 Task: Find connections with filter location São Miguel do Guamá with filter topic #Jobopeningwith filter profile language English with filter current company CG Power and Industrial Solutions Limited with filter school Punjab Technical University with filter industry IT Services and IT Consulting with filter service category Network Support with filter keywords title Interior Designer
Action: Mouse moved to (246, 299)
Screenshot: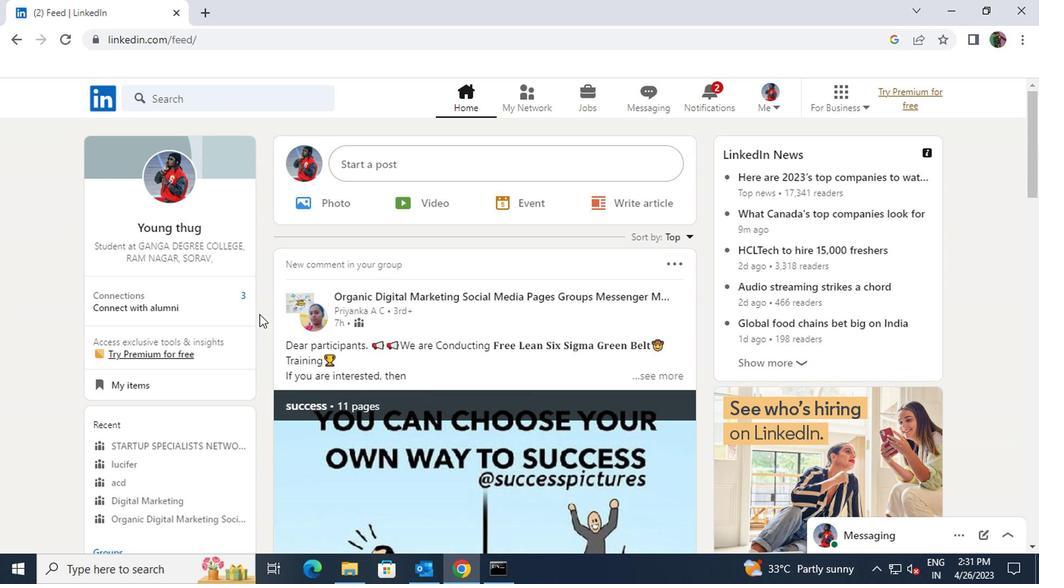 
Action: Mouse pressed left at (246, 299)
Screenshot: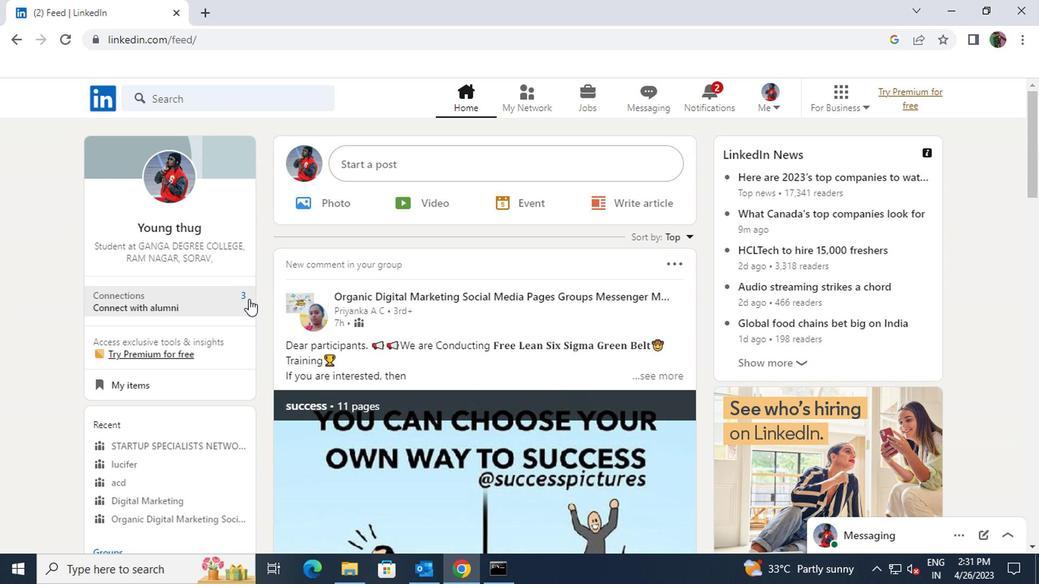 
Action: Mouse moved to (260, 193)
Screenshot: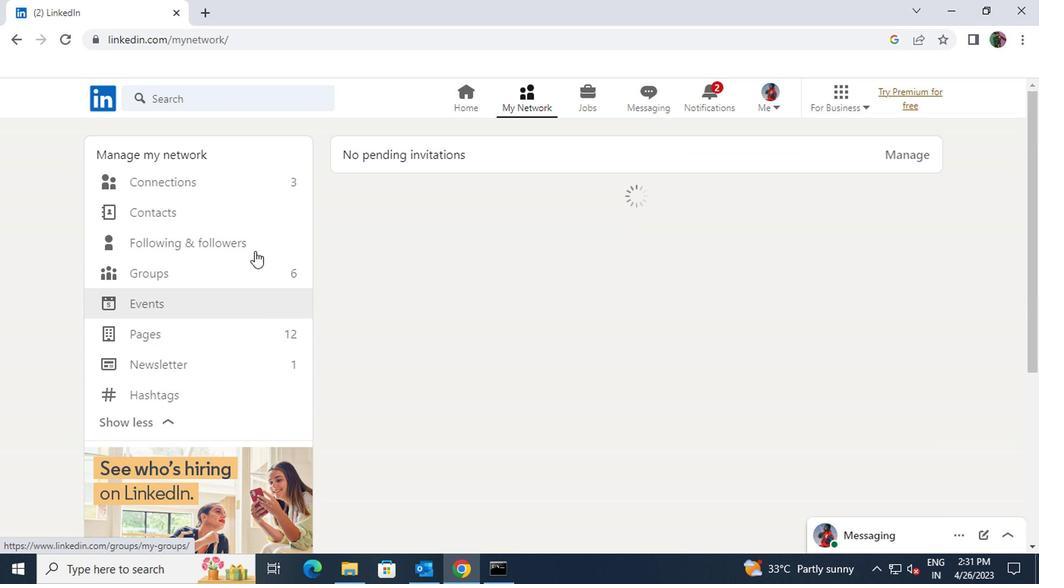 
Action: Mouse pressed left at (260, 193)
Screenshot: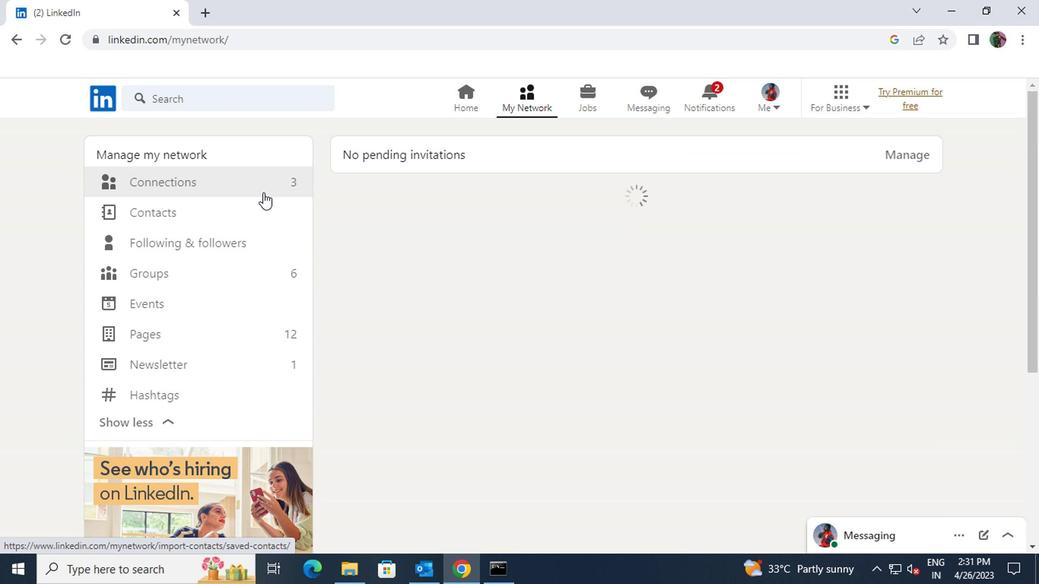 
Action: Mouse moved to (260, 186)
Screenshot: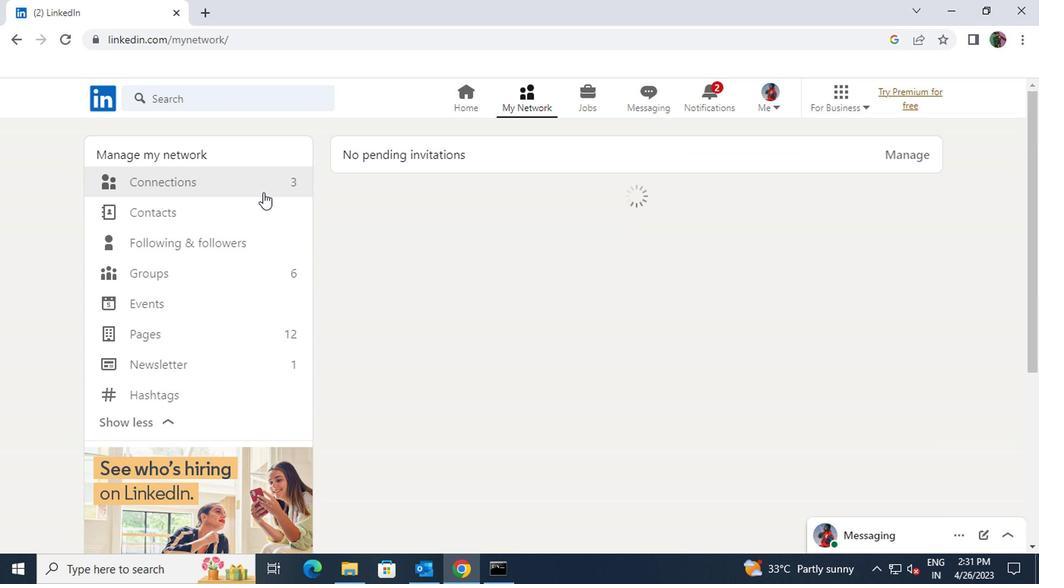 
Action: Mouse pressed left at (260, 186)
Screenshot: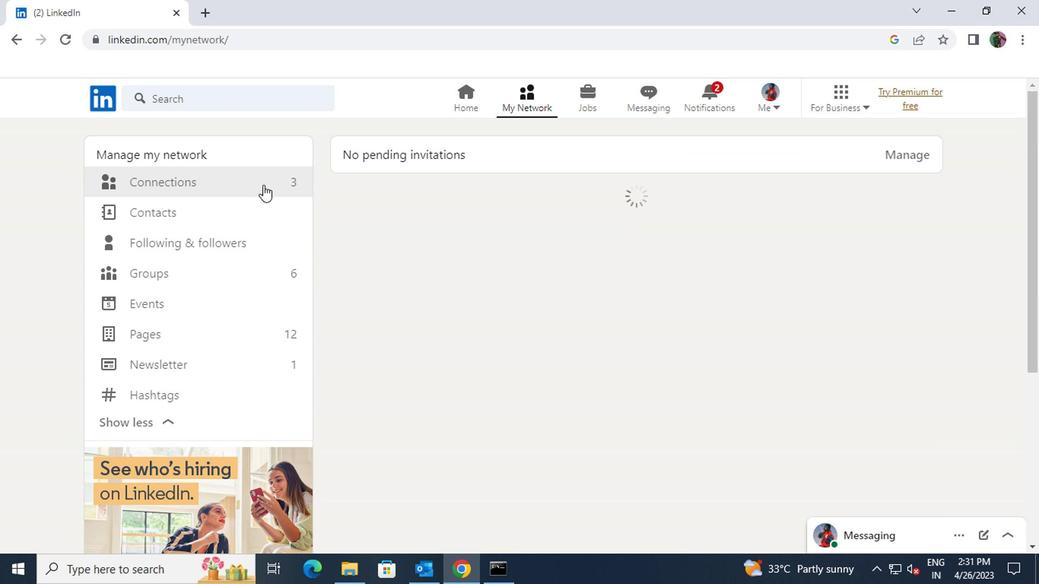 
Action: Mouse moved to (612, 188)
Screenshot: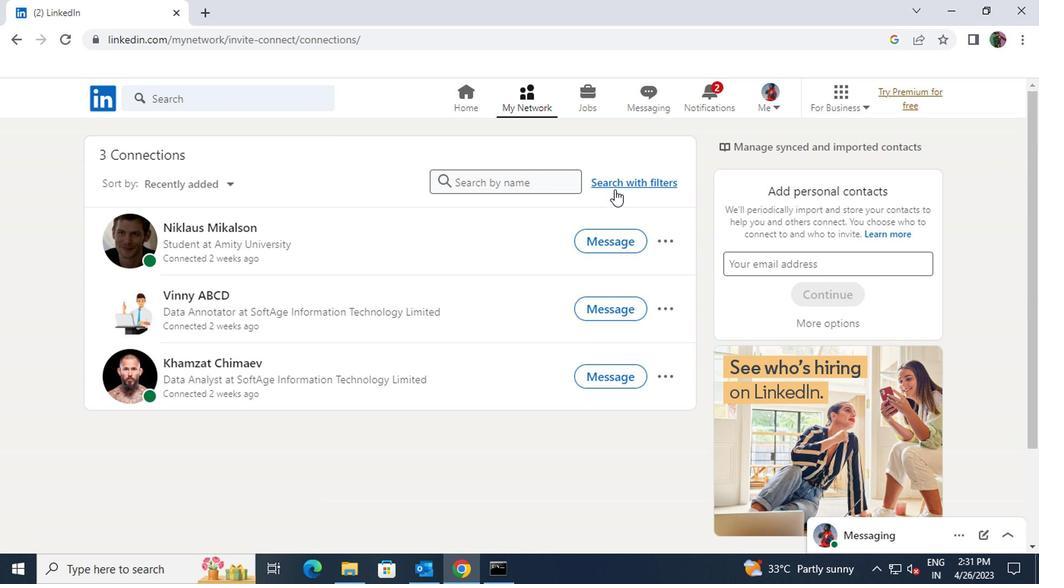 
Action: Mouse pressed left at (612, 188)
Screenshot: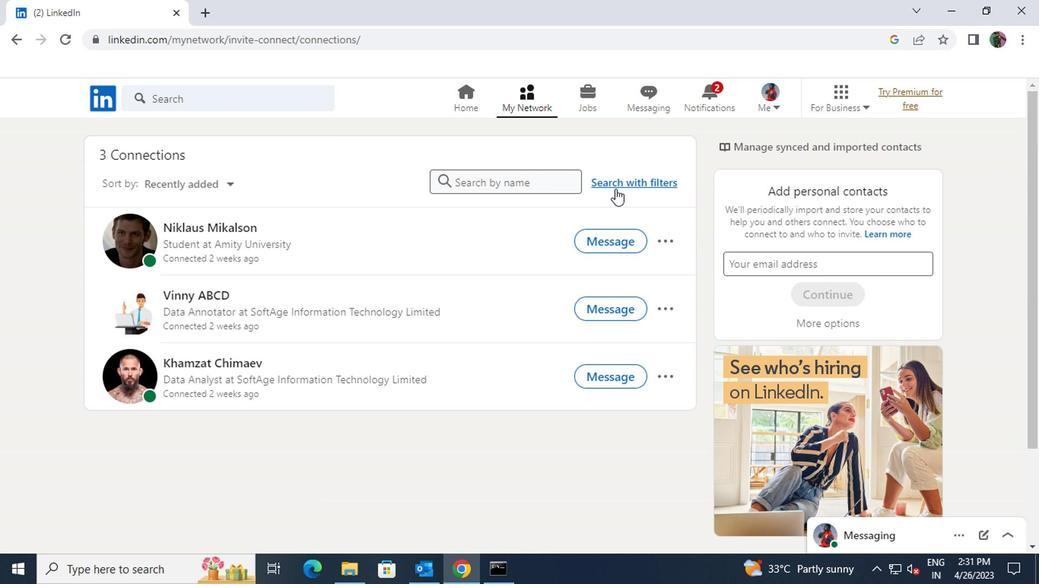 
Action: Mouse moved to (564, 145)
Screenshot: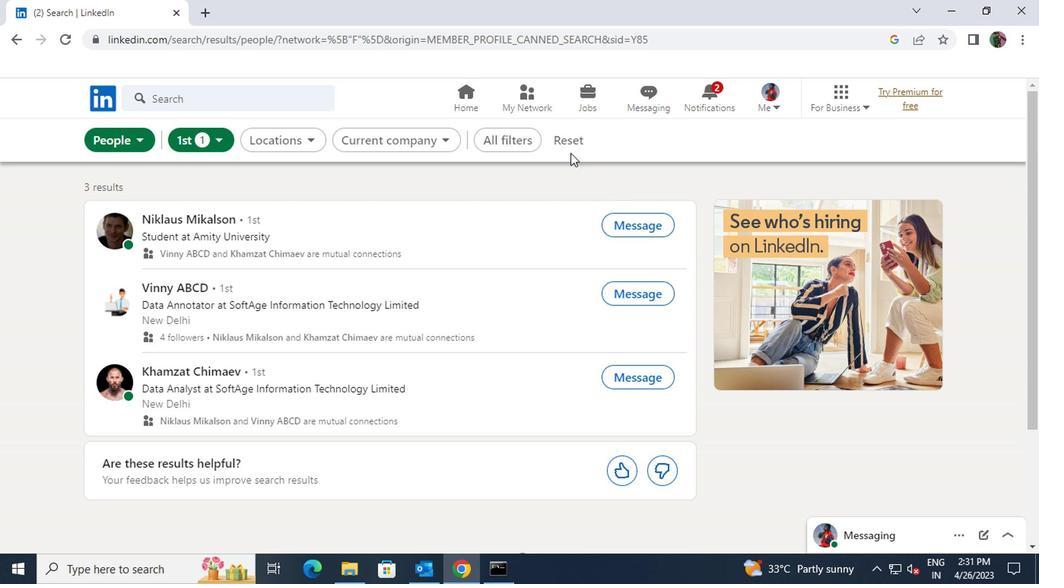 
Action: Mouse pressed left at (564, 145)
Screenshot: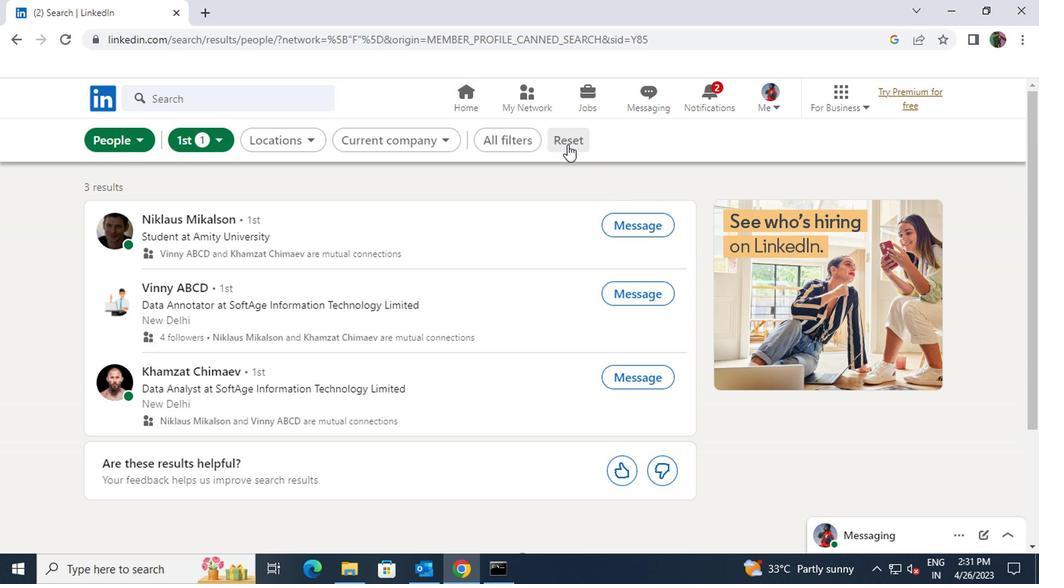 
Action: Mouse moved to (527, 148)
Screenshot: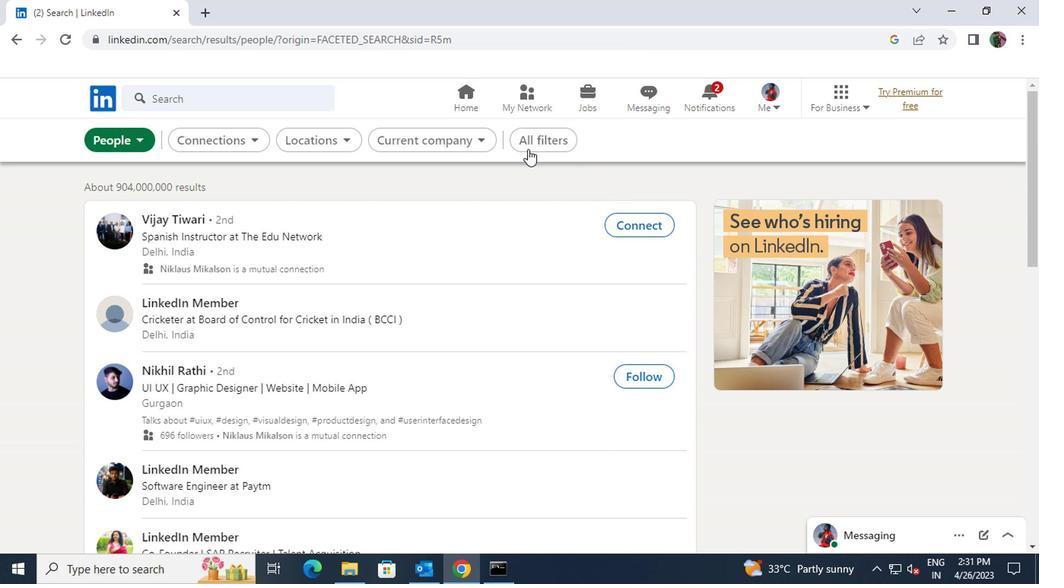 
Action: Mouse pressed left at (527, 148)
Screenshot: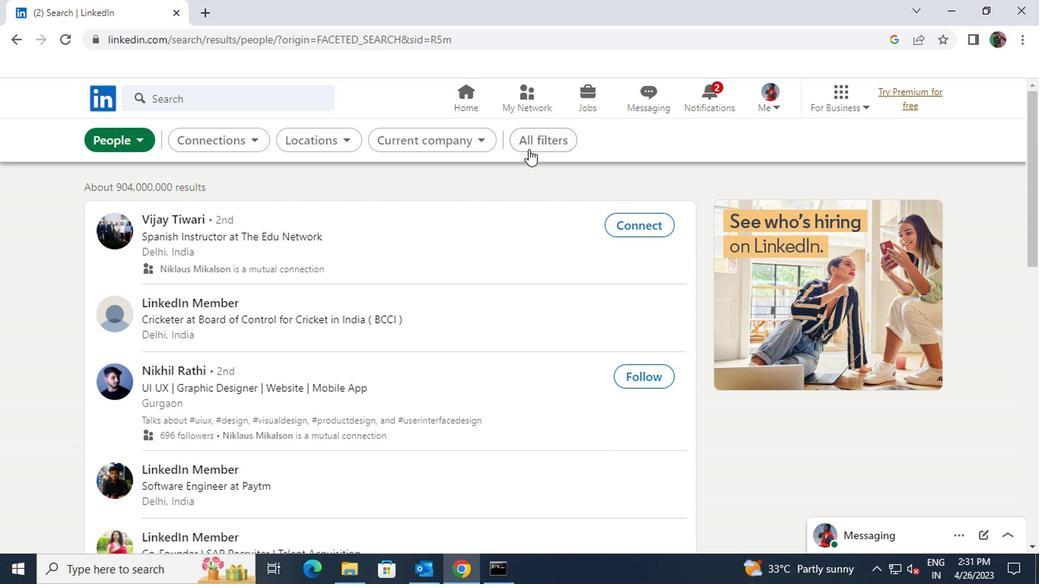 
Action: Mouse moved to (812, 305)
Screenshot: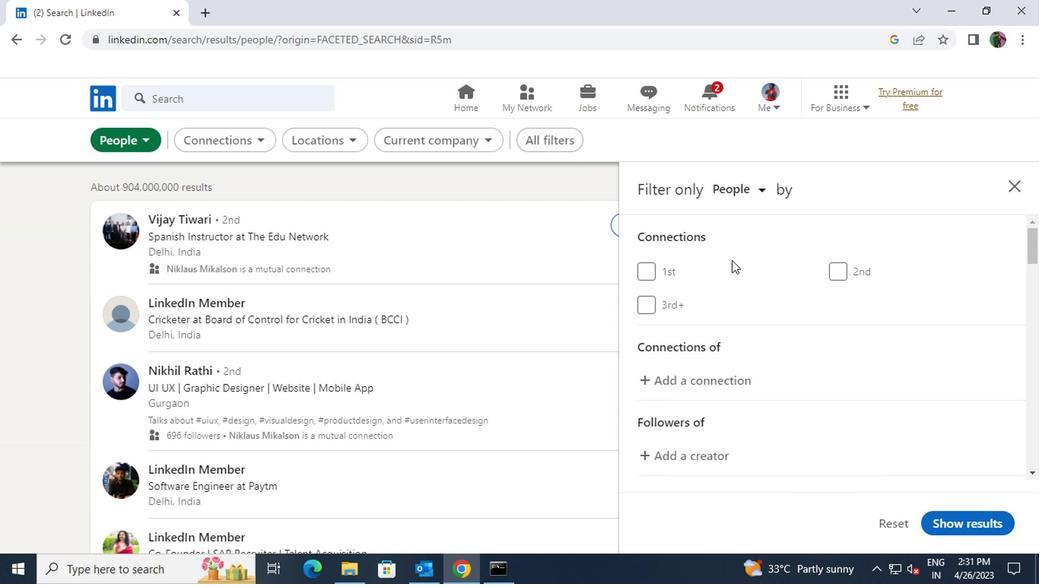 
Action: Mouse scrolled (812, 304) with delta (0, 0)
Screenshot: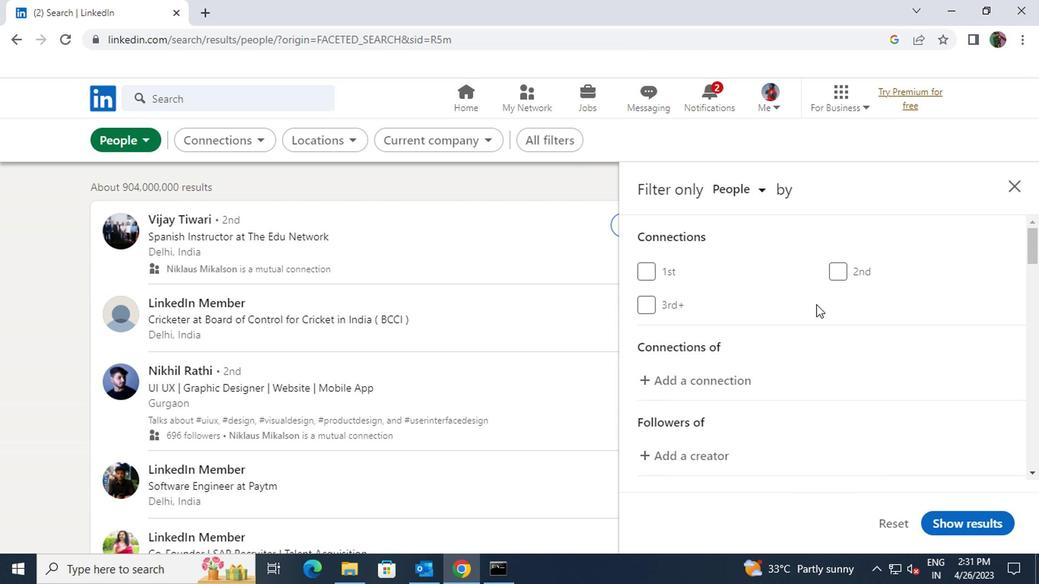 
Action: Mouse scrolled (812, 304) with delta (0, 0)
Screenshot: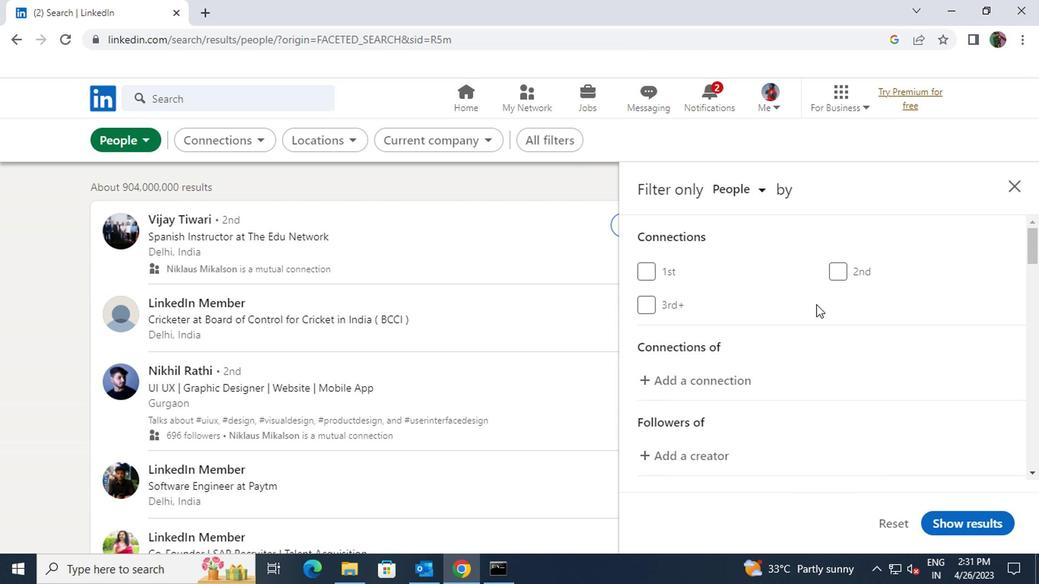 
Action: Mouse scrolled (812, 304) with delta (0, 0)
Screenshot: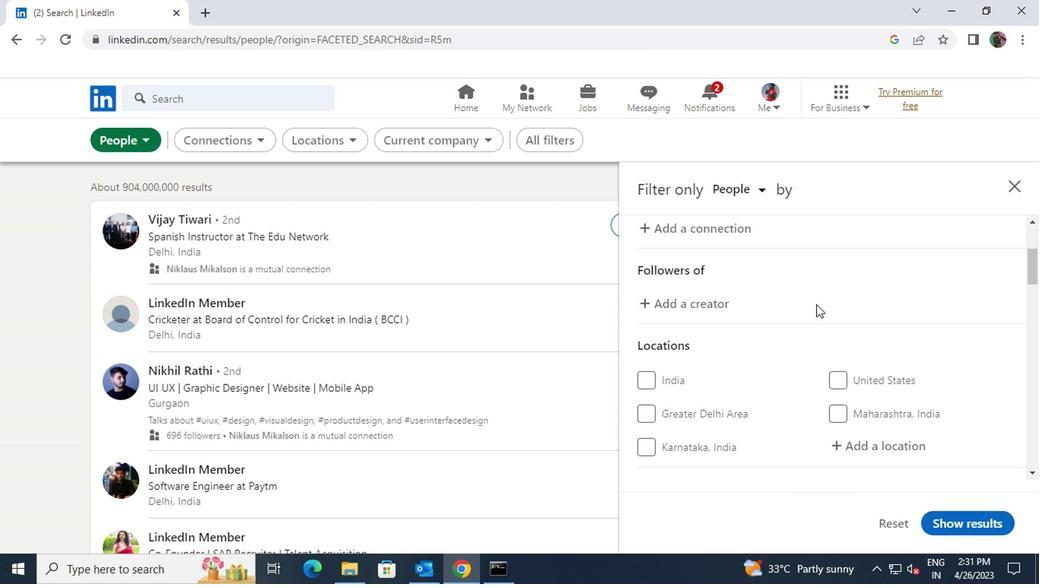 
Action: Mouse moved to (843, 367)
Screenshot: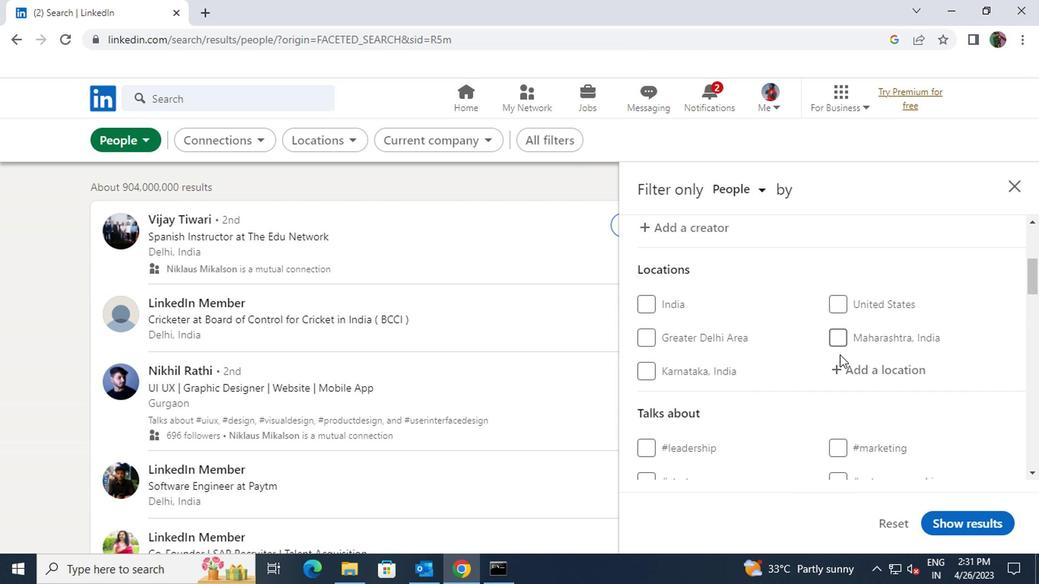 
Action: Mouse pressed left at (843, 367)
Screenshot: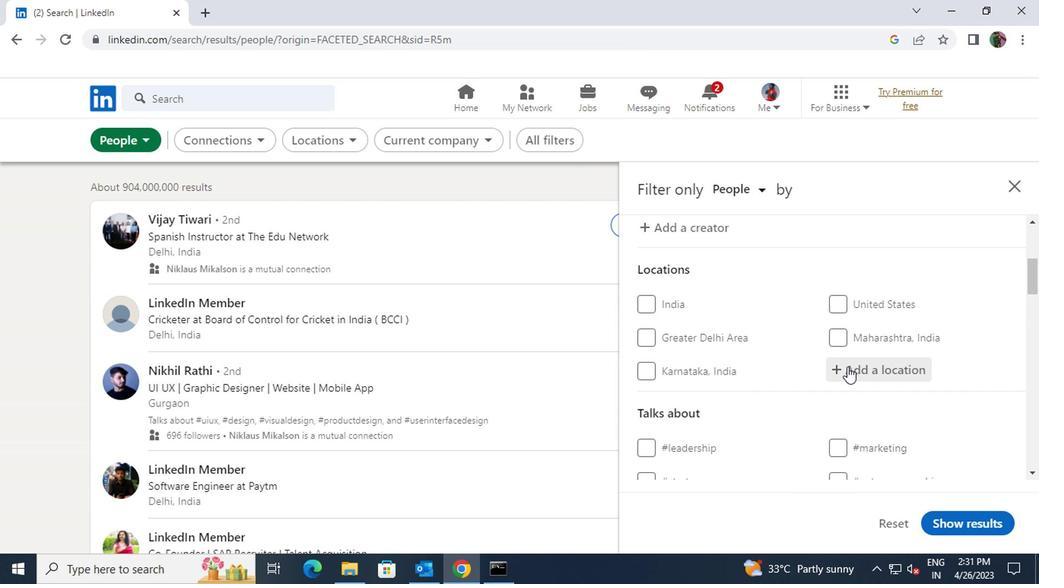 
Action: Key pressed <Key.shift><Key.shift><Key.shift><Key.shift><Key.shift>SAO<Key.space>MIGUEL<Key.space>DO<Key.space>GU
Screenshot: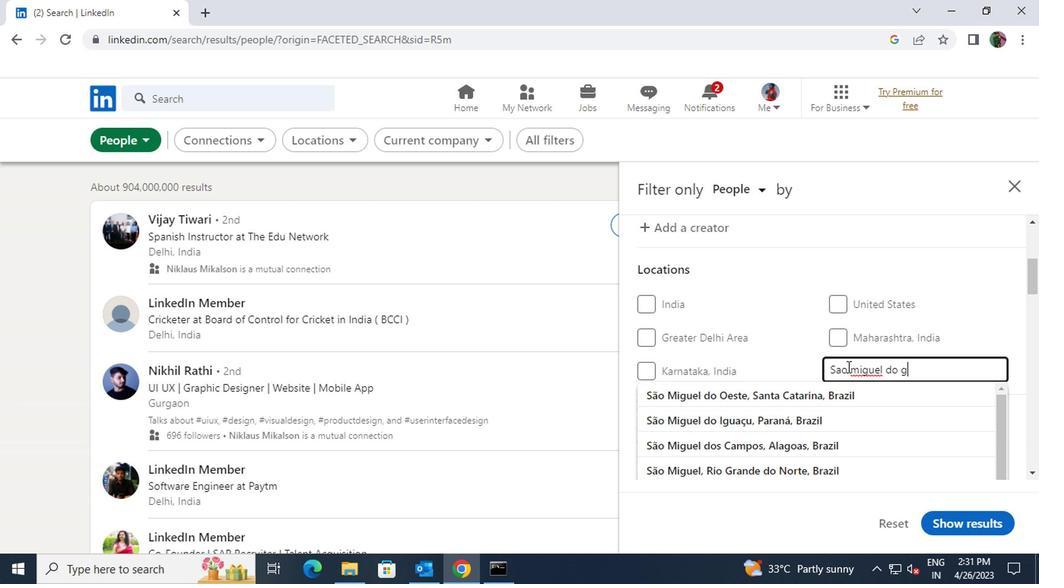 
Action: Mouse moved to (833, 385)
Screenshot: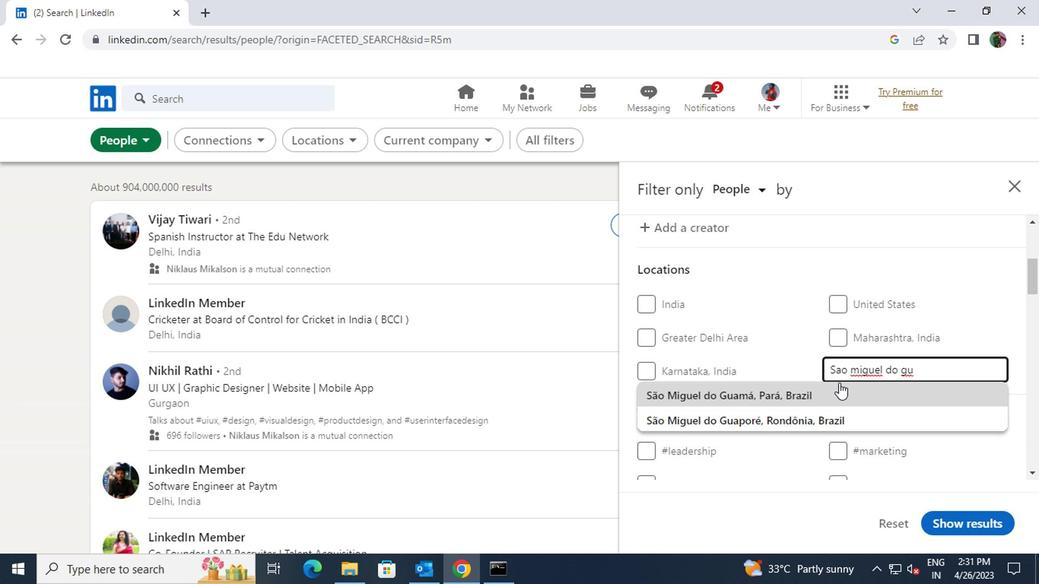 
Action: Mouse pressed left at (833, 385)
Screenshot: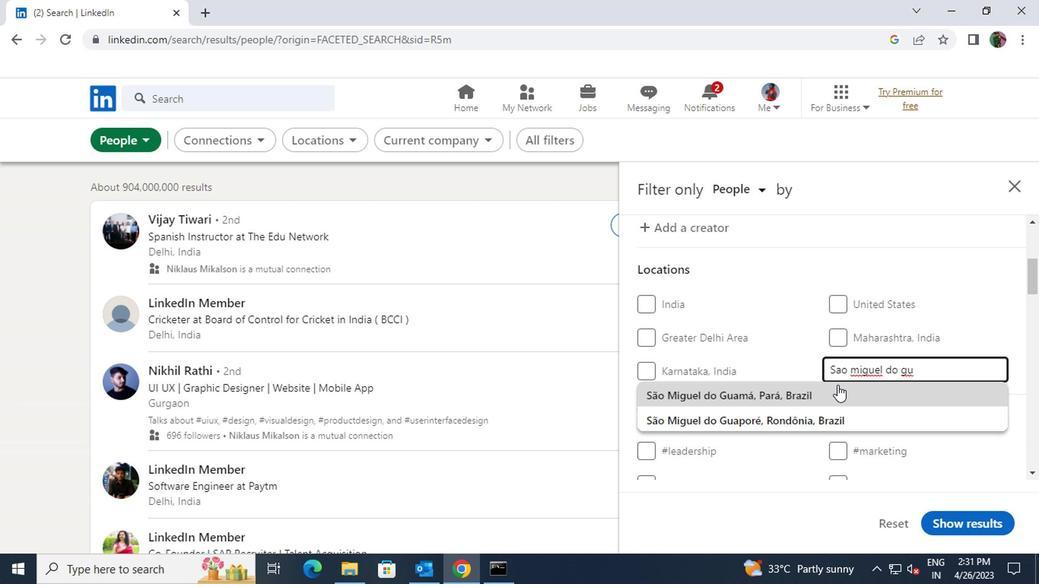 
Action: Mouse scrolled (833, 384) with delta (0, -1)
Screenshot: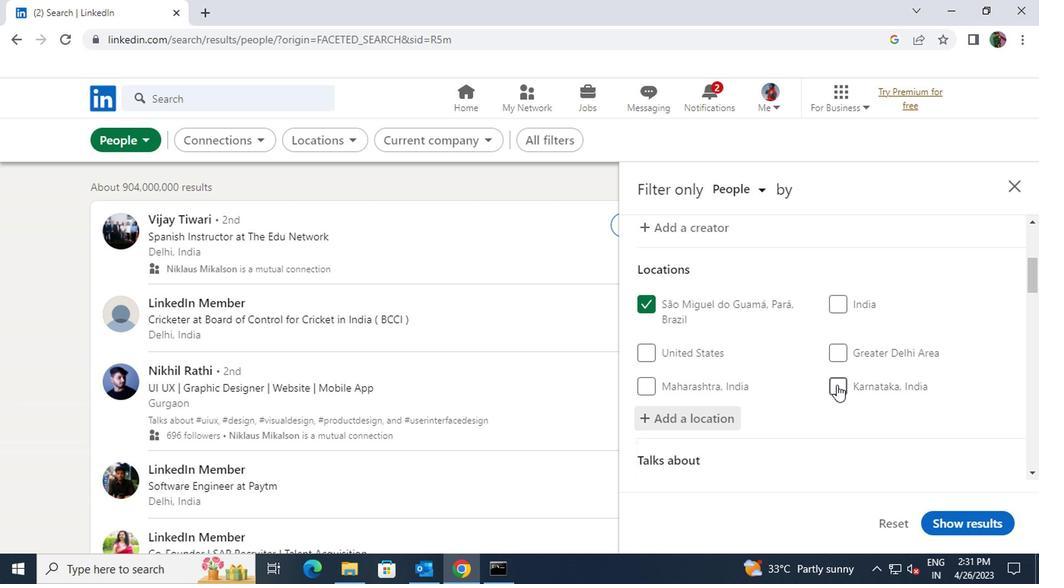 
Action: Mouse scrolled (833, 384) with delta (0, -1)
Screenshot: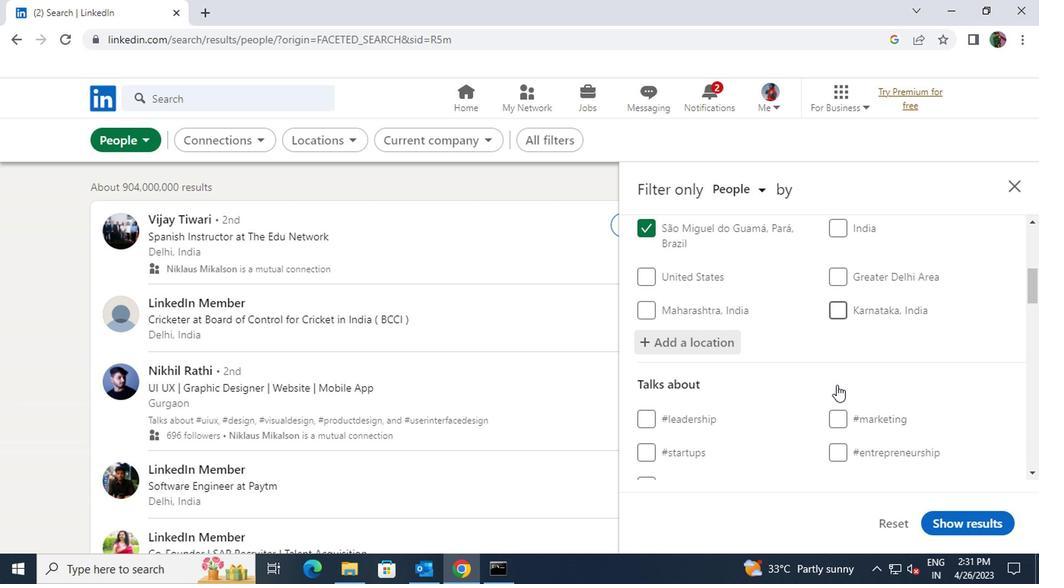 
Action: Mouse scrolled (833, 384) with delta (0, -1)
Screenshot: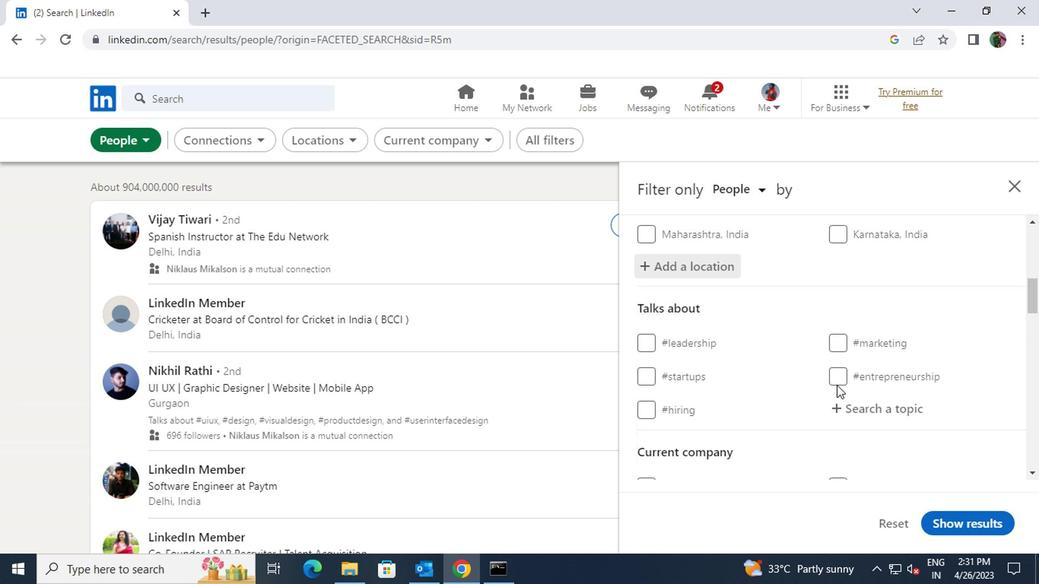 
Action: Mouse moved to (841, 337)
Screenshot: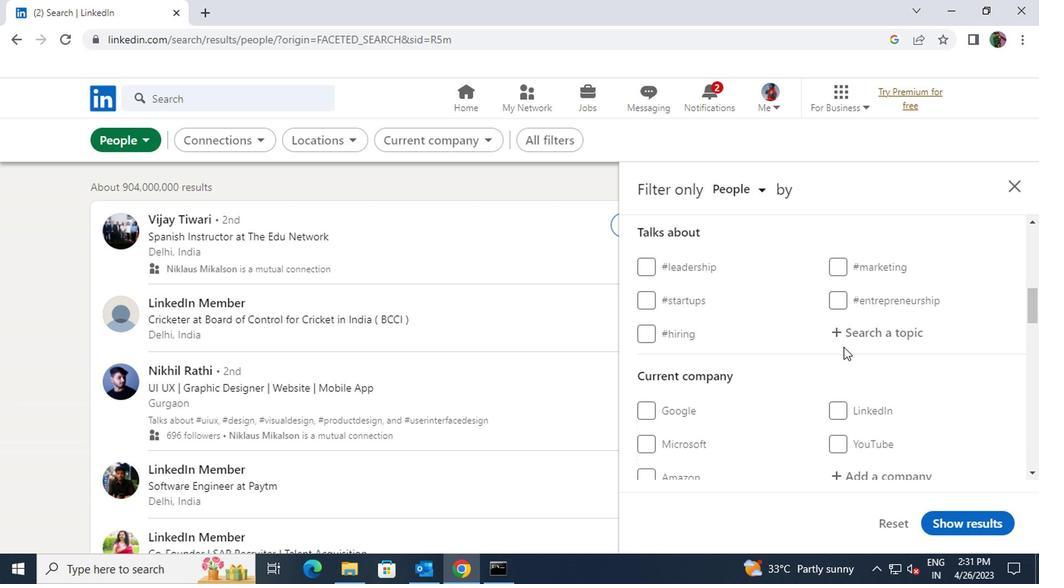 
Action: Mouse pressed left at (841, 337)
Screenshot: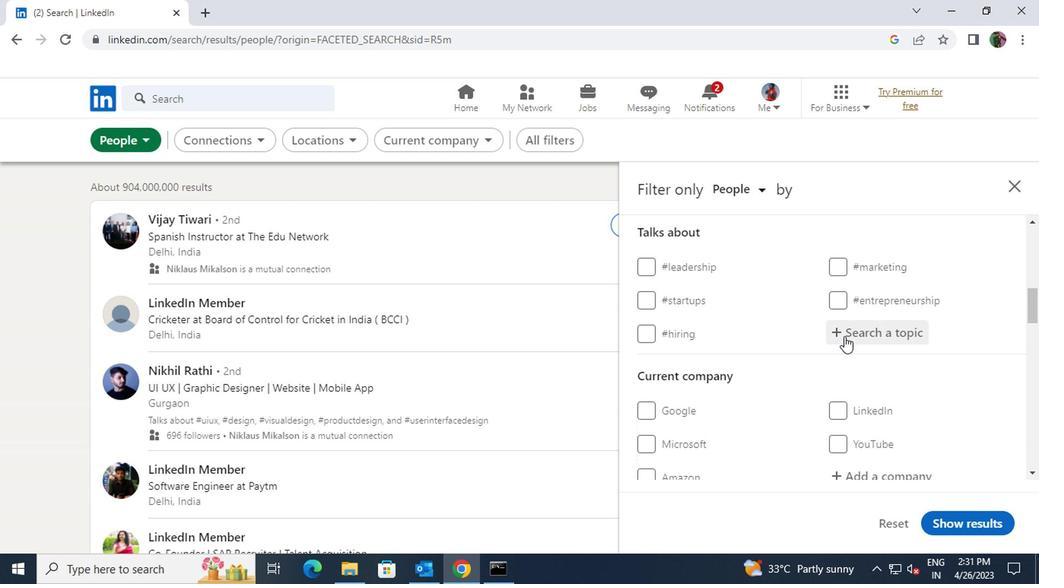 
Action: Key pressed <Key.shift><Key.shift><Key.shift><Key.shift><Key.shift><Key.shift><Key.shift><Key.shift>#<Key.shift>JOBOPENINGWITH
Screenshot: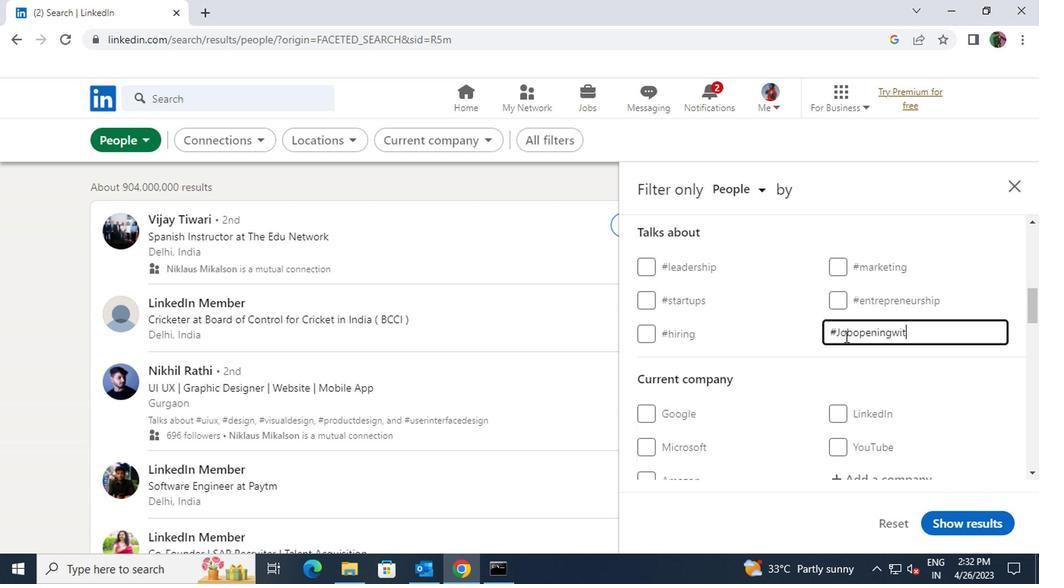 
Action: Mouse scrolled (841, 336) with delta (0, -1)
Screenshot: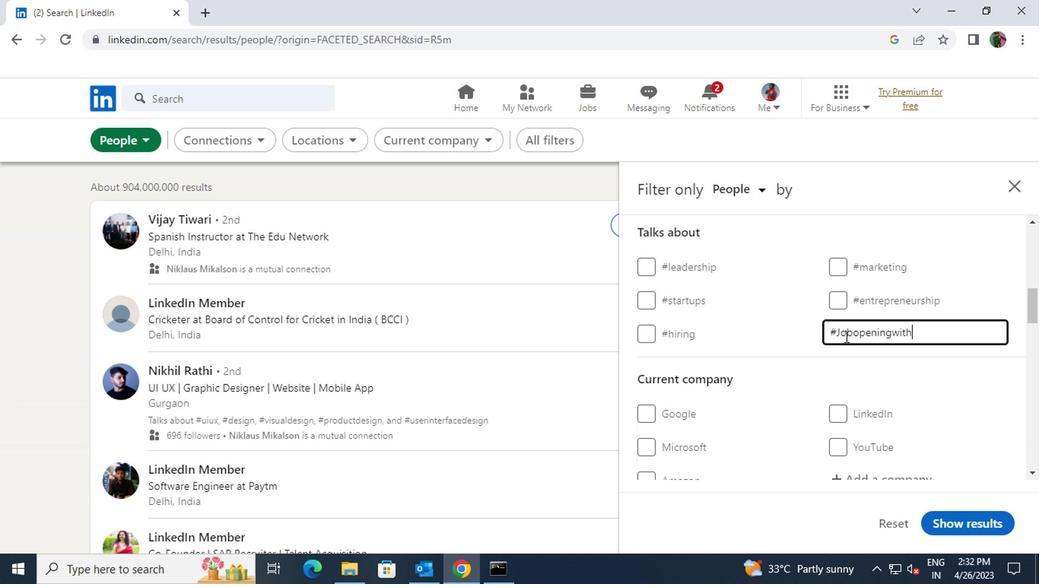 
Action: Mouse scrolled (841, 336) with delta (0, -1)
Screenshot: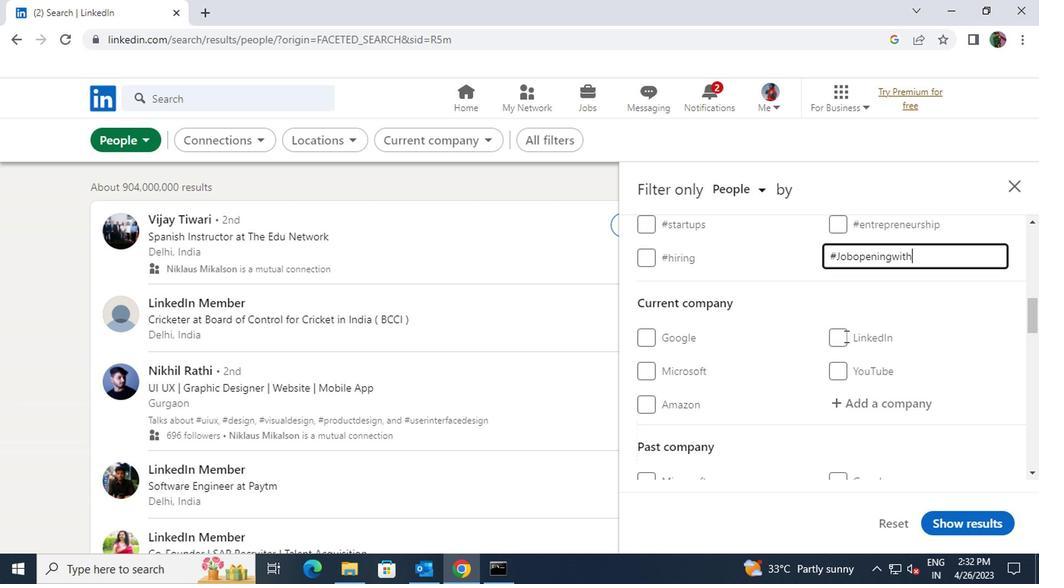 
Action: Mouse moved to (841, 326)
Screenshot: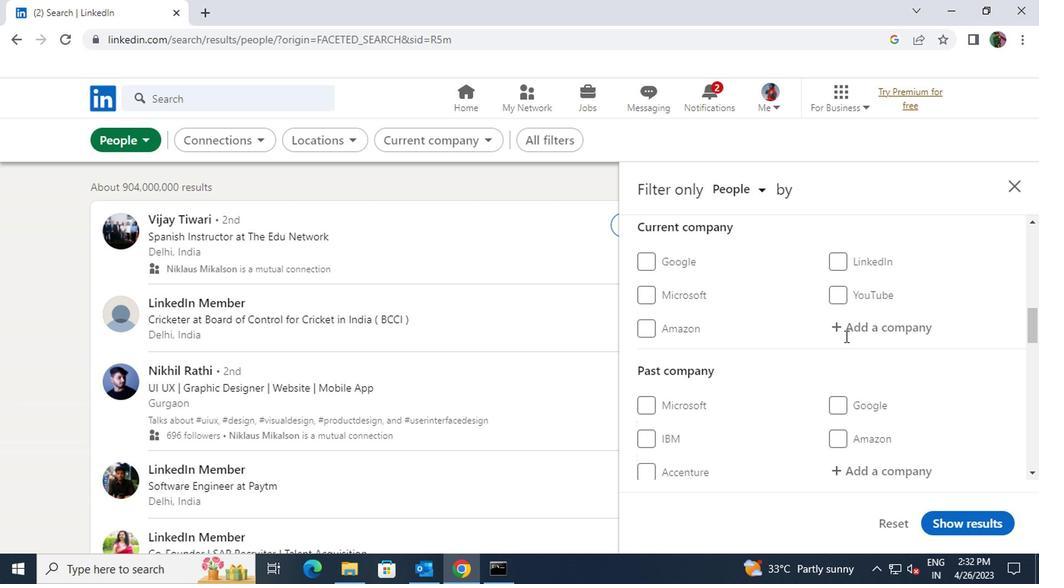 
Action: Mouse pressed left at (841, 326)
Screenshot: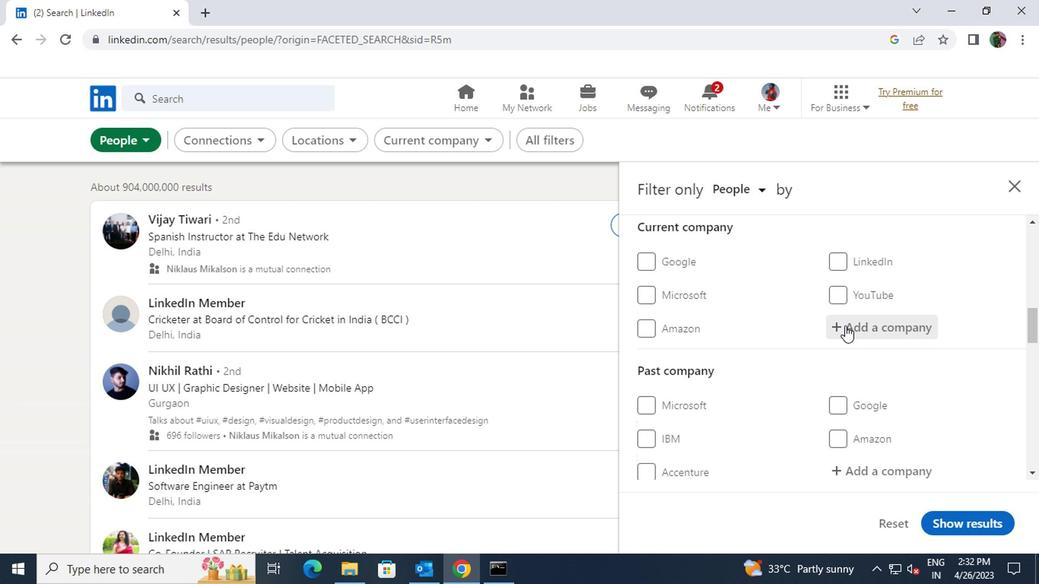 
Action: Key pressed <Key.shift>CGP
Screenshot: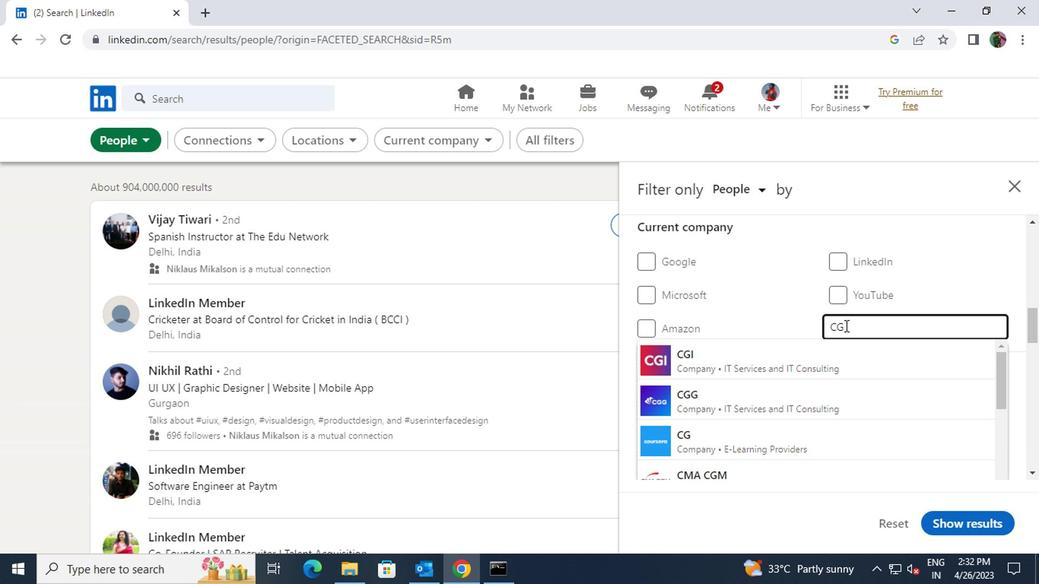 
Action: Mouse pressed left at (841, 326)
Screenshot: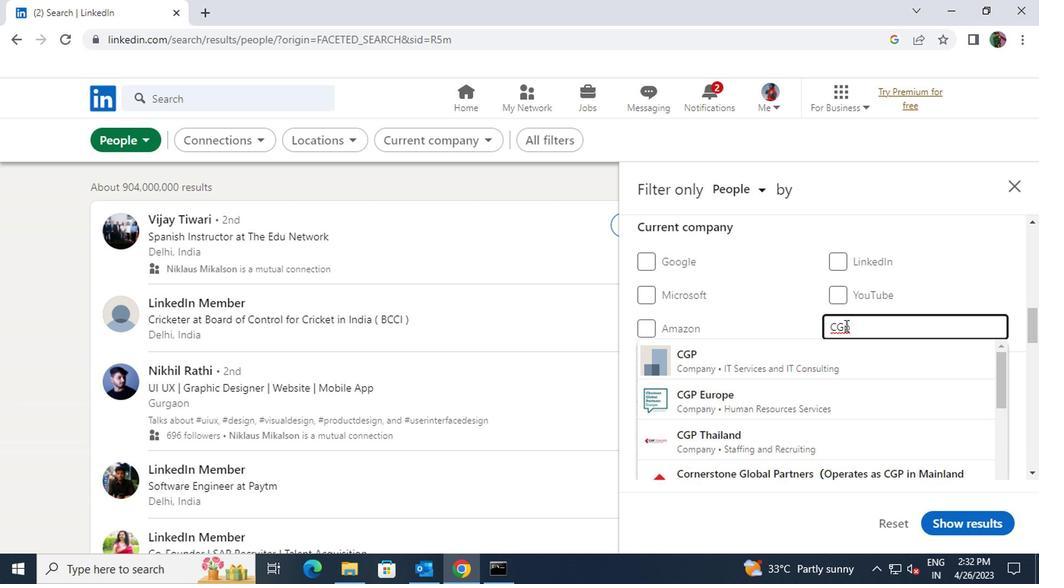 
Action: Mouse moved to (844, 326)
Screenshot: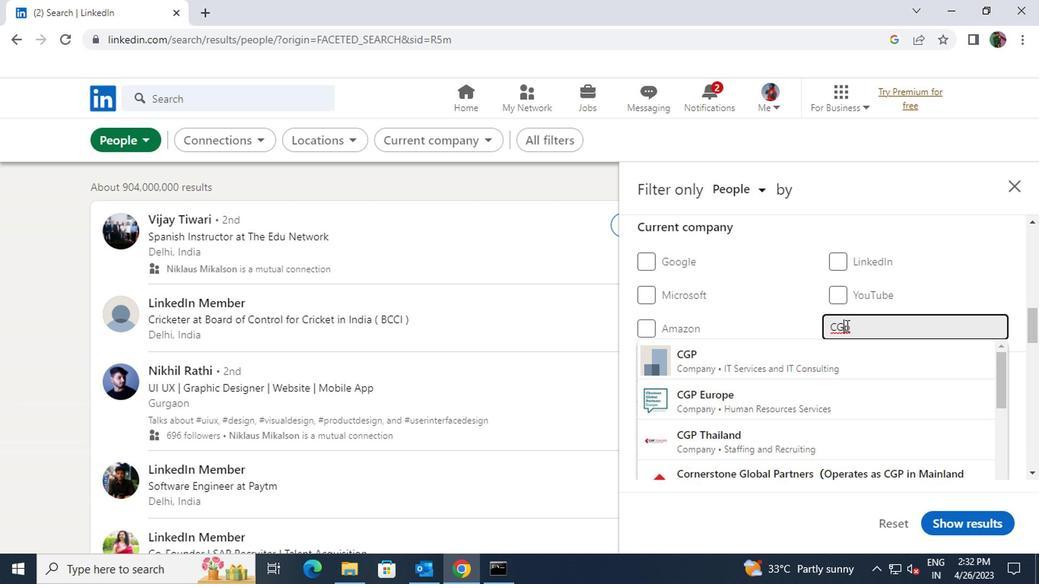 
Action: Key pressed <Key.delete><Key.space>
Screenshot: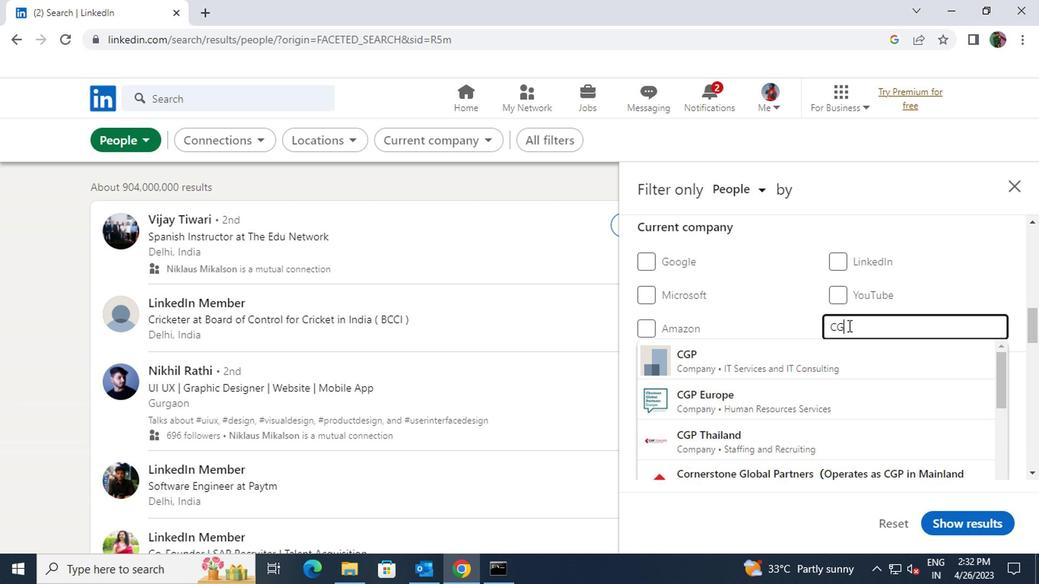 
Action: Mouse moved to (844, 327)
Screenshot: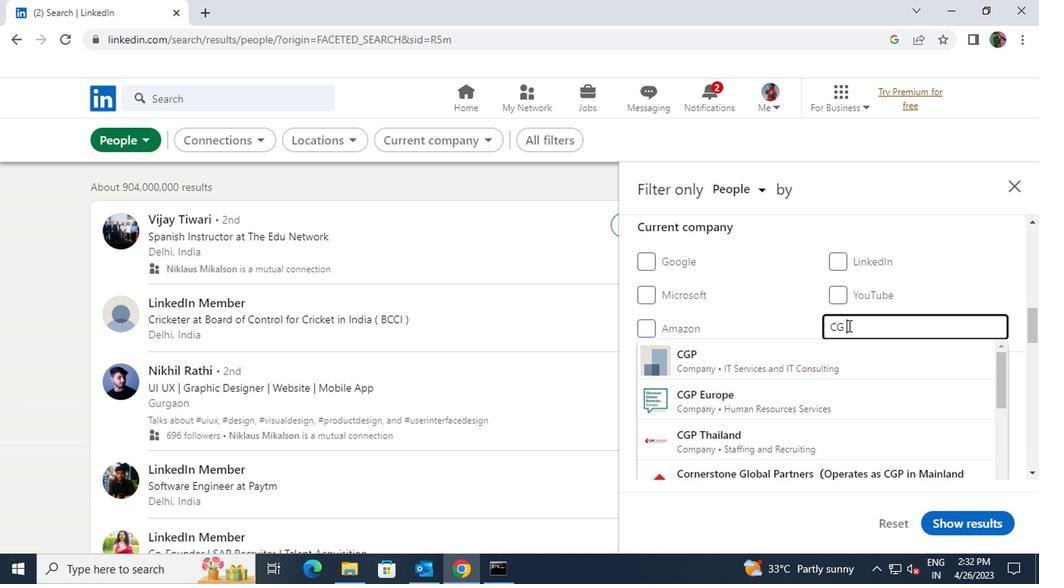 
Action: Key pressed POWER
Screenshot: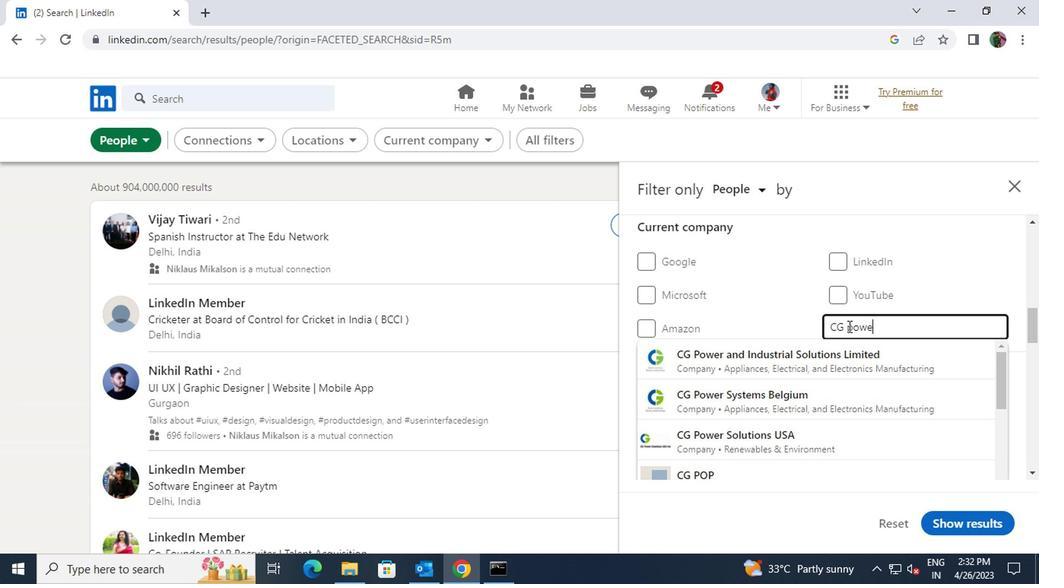 
Action: Mouse moved to (844, 351)
Screenshot: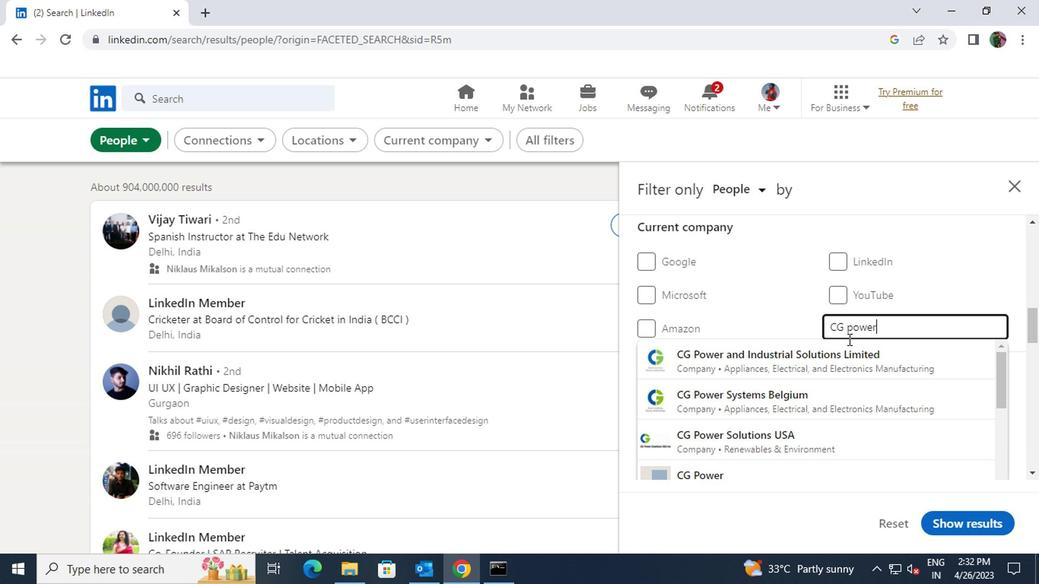 
Action: Mouse pressed left at (844, 351)
Screenshot: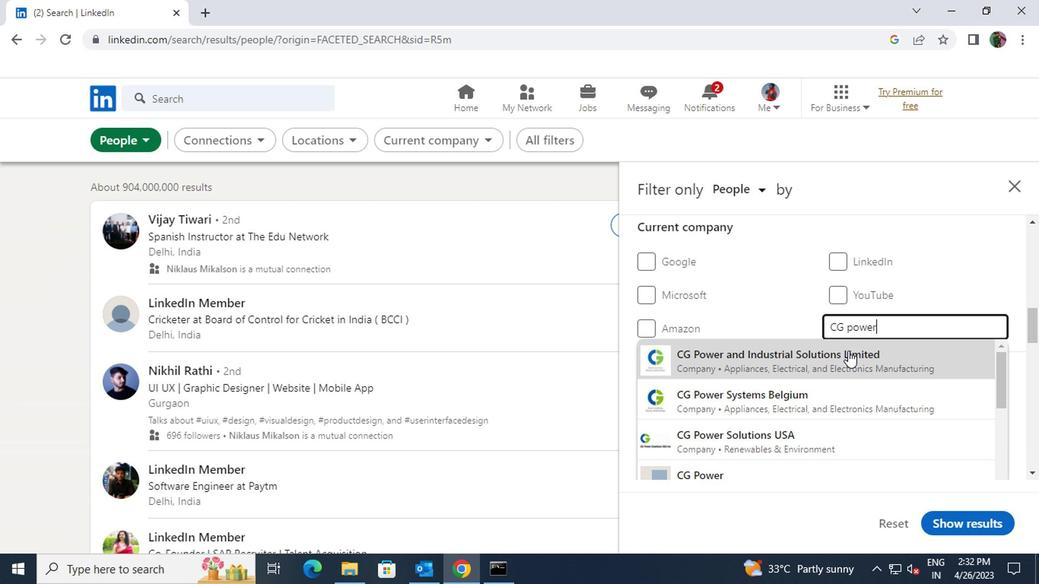 
Action: Mouse scrolled (844, 350) with delta (0, -1)
Screenshot: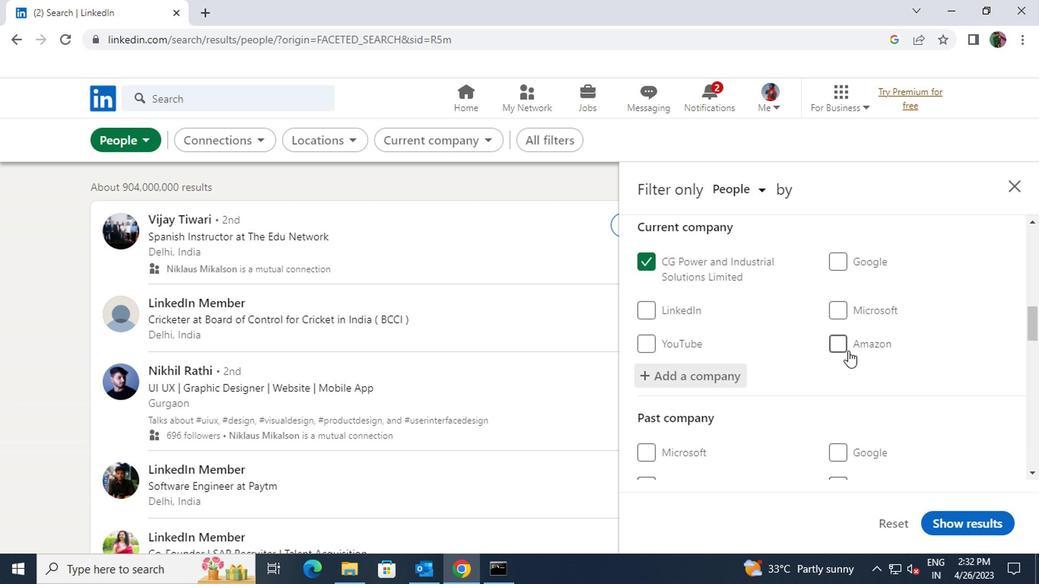 
Action: Mouse scrolled (844, 350) with delta (0, -1)
Screenshot: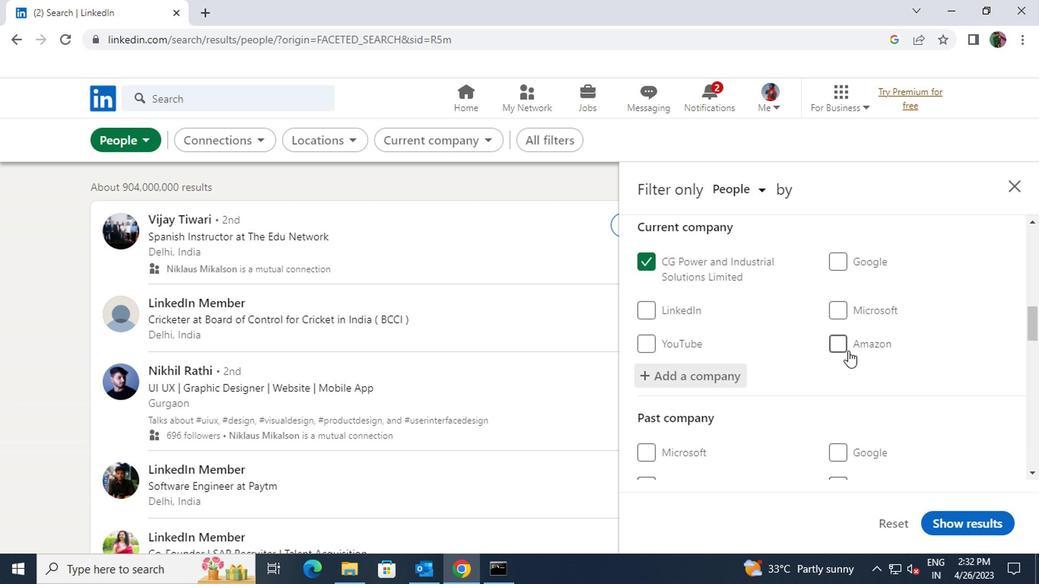 
Action: Mouse scrolled (844, 350) with delta (0, -1)
Screenshot: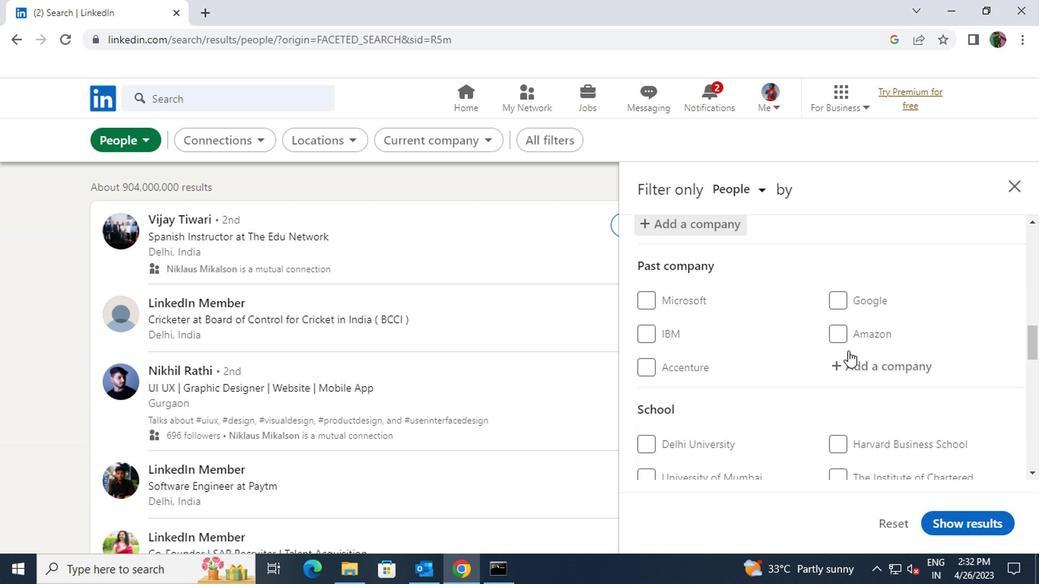 
Action: Mouse scrolled (844, 350) with delta (0, -1)
Screenshot: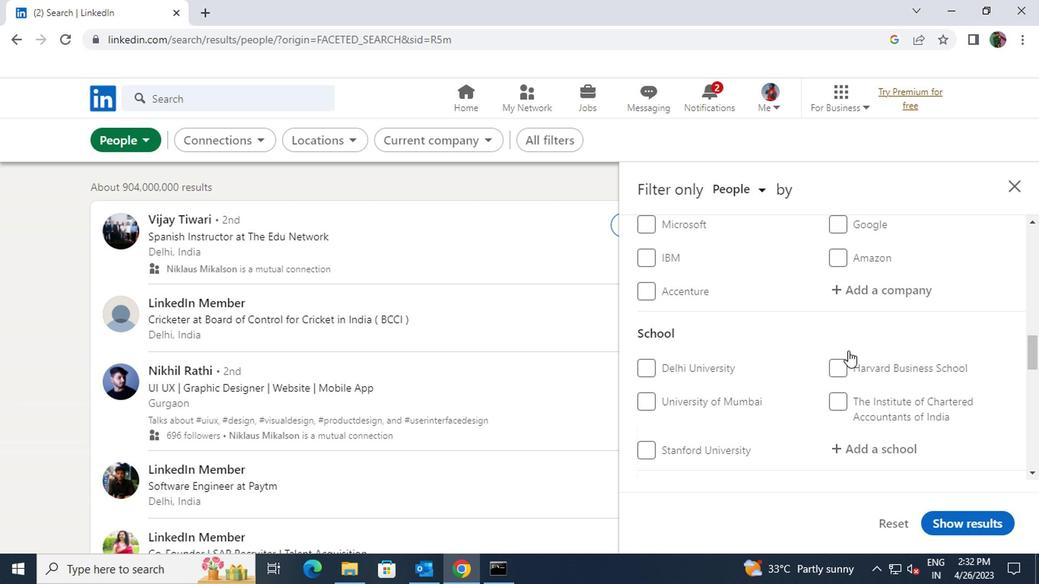 
Action: Mouse moved to (844, 367)
Screenshot: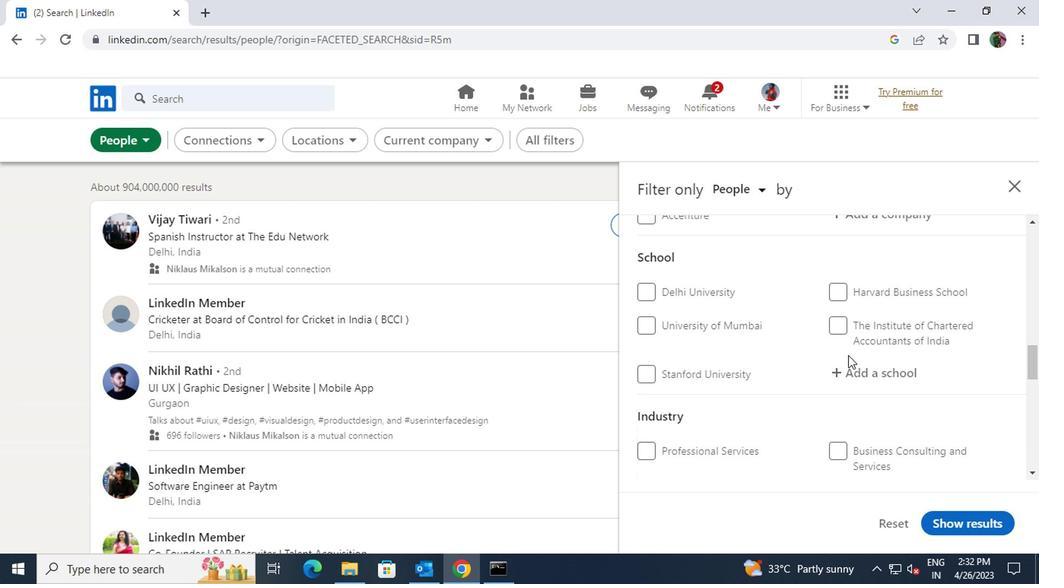 
Action: Mouse pressed left at (844, 367)
Screenshot: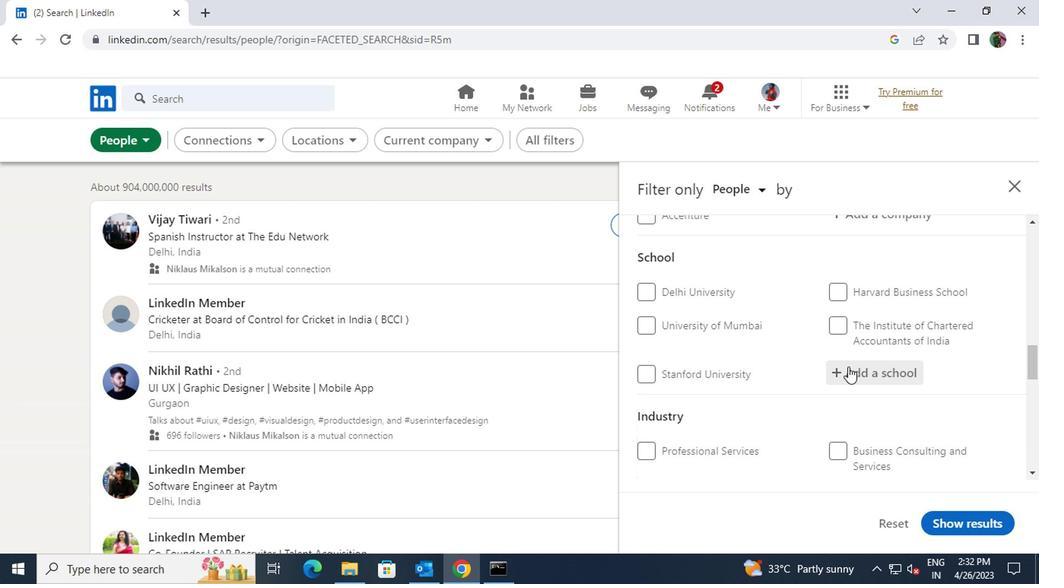 
Action: Key pressed <Key.shift>PUNJAB<Key.space><Key.shift>TEC
Screenshot: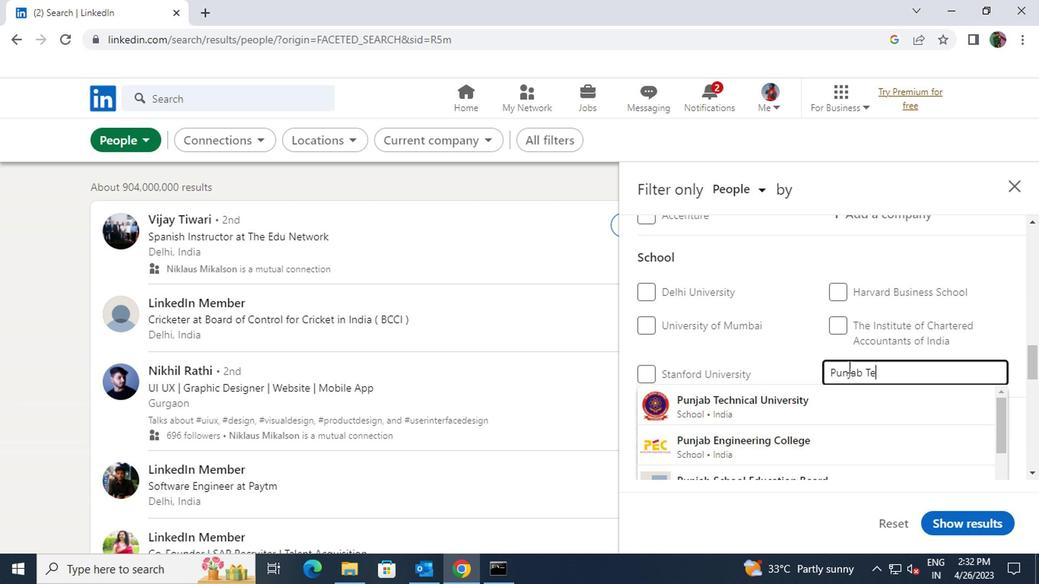 
Action: Mouse moved to (833, 396)
Screenshot: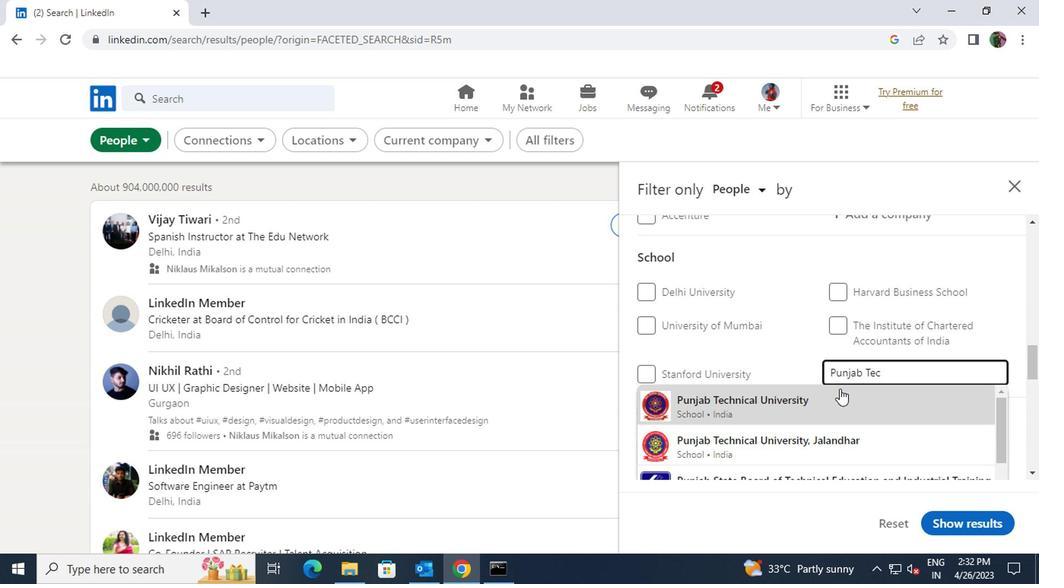 
Action: Mouse pressed left at (833, 396)
Screenshot: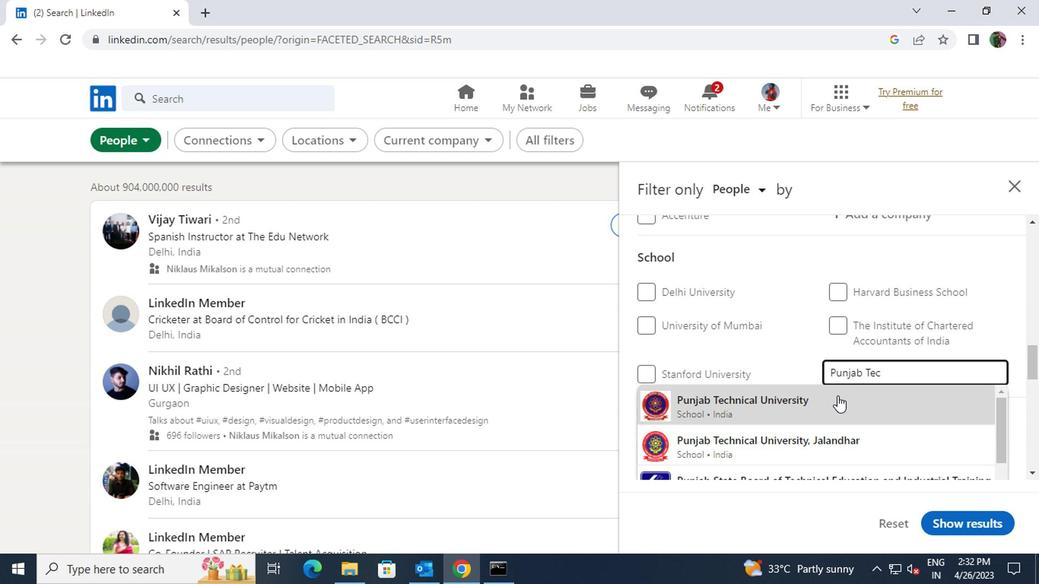 
Action: Mouse scrolled (833, 395) with delta (0, 0)
Screenshot: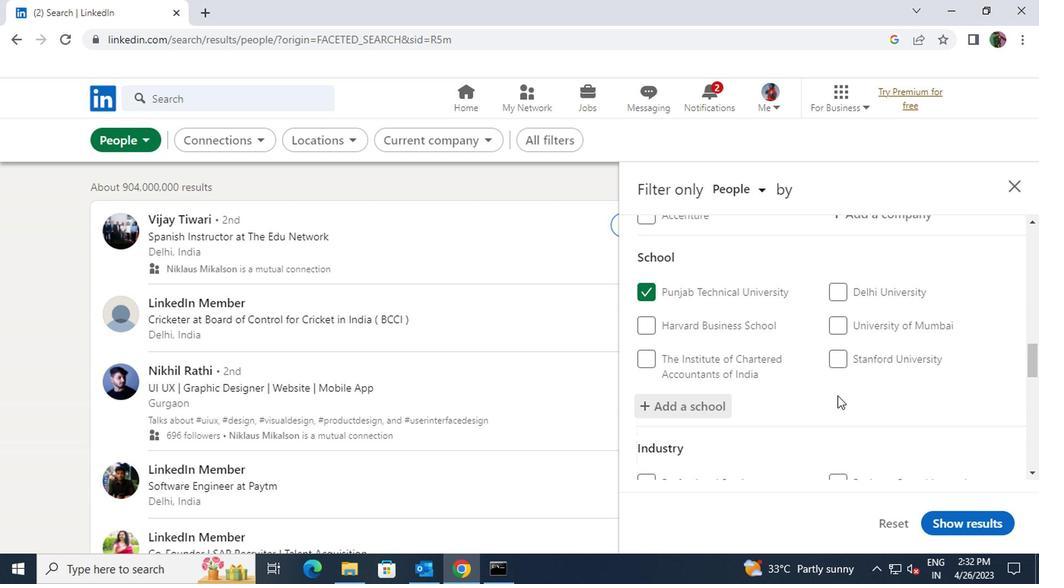 
Action: Mouse scrolled (833, 395) with delta (0, 0)
Screenshot: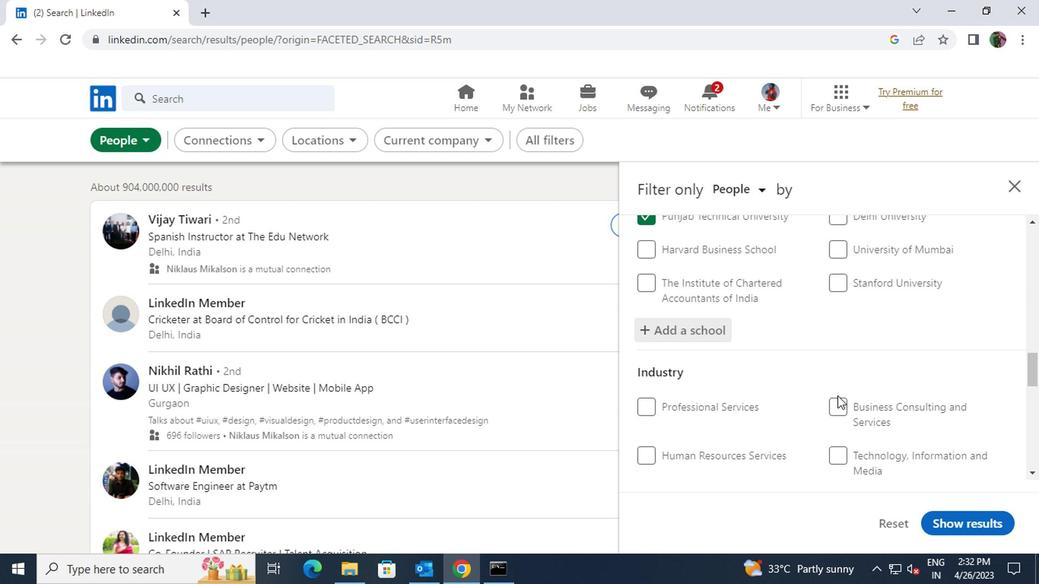 
Action: Mouse scrolled (833, 395) with delta (0, 0)
Screenshot: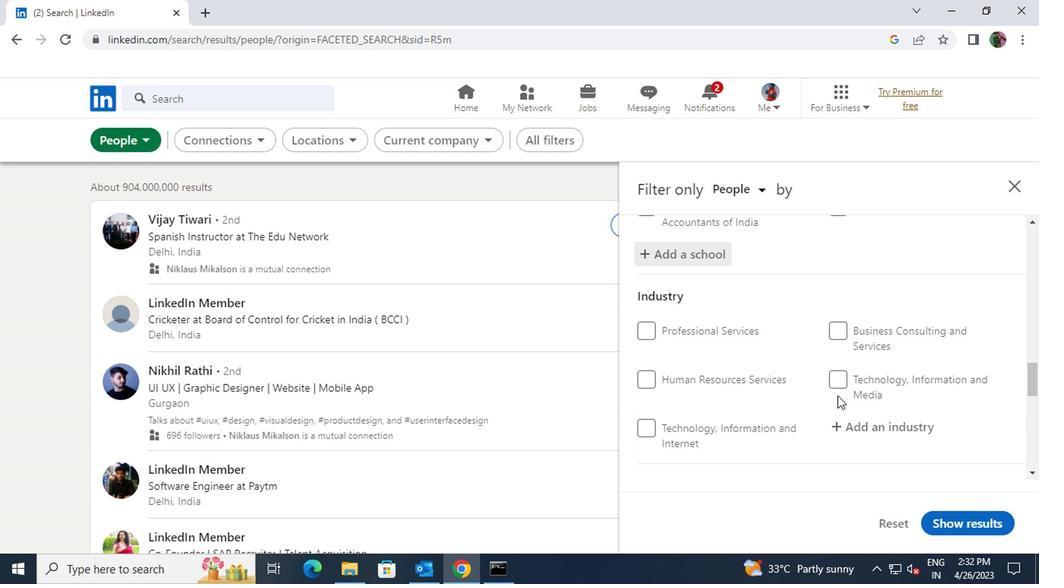 
Action: Mouse moved to (837, 356)
Screenshot: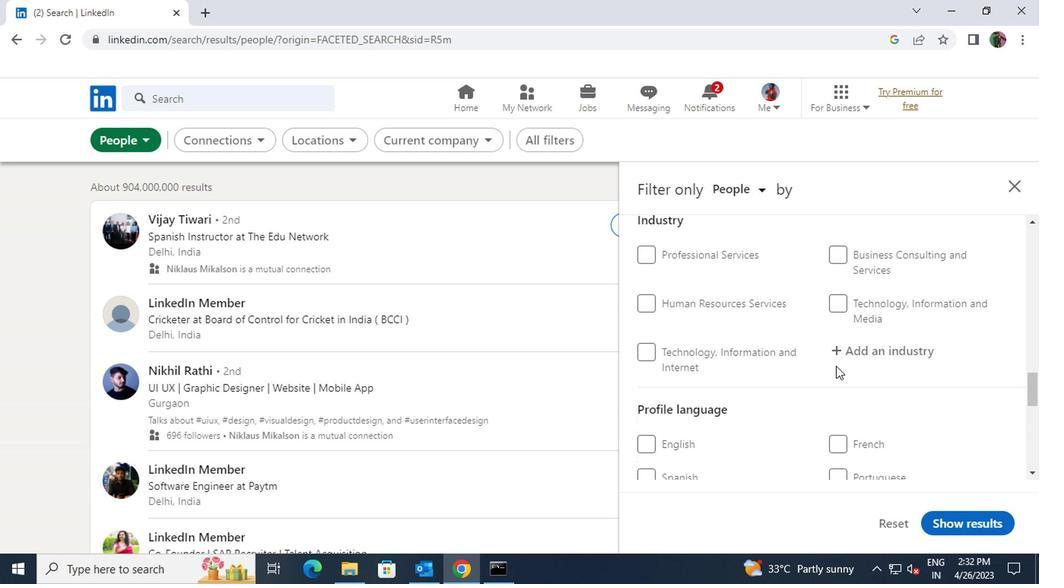 
Action: Mouse pressed left at (837, 356)
Screenshot: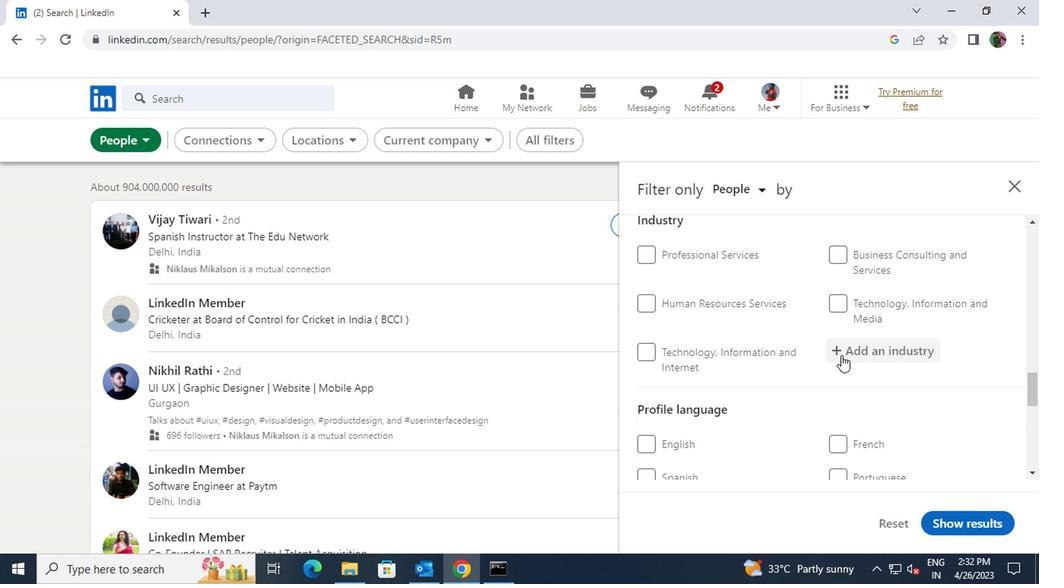 
Action: Key pressed <Key.shift><Key.shift><Key.shift>IT<Key.space>
Screenshot: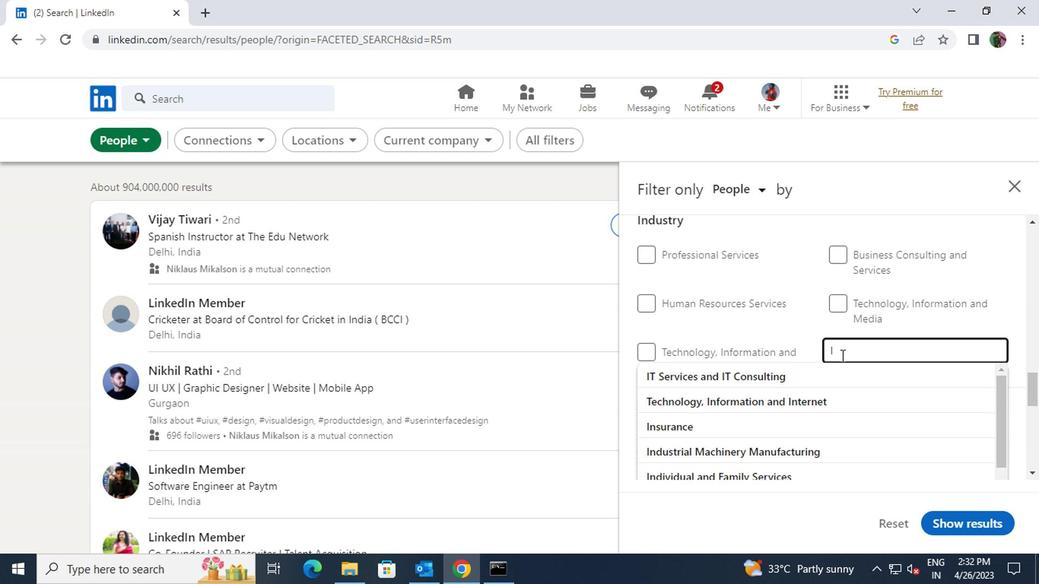 
Action: Mouse moved to (829, 375)
Screenshot: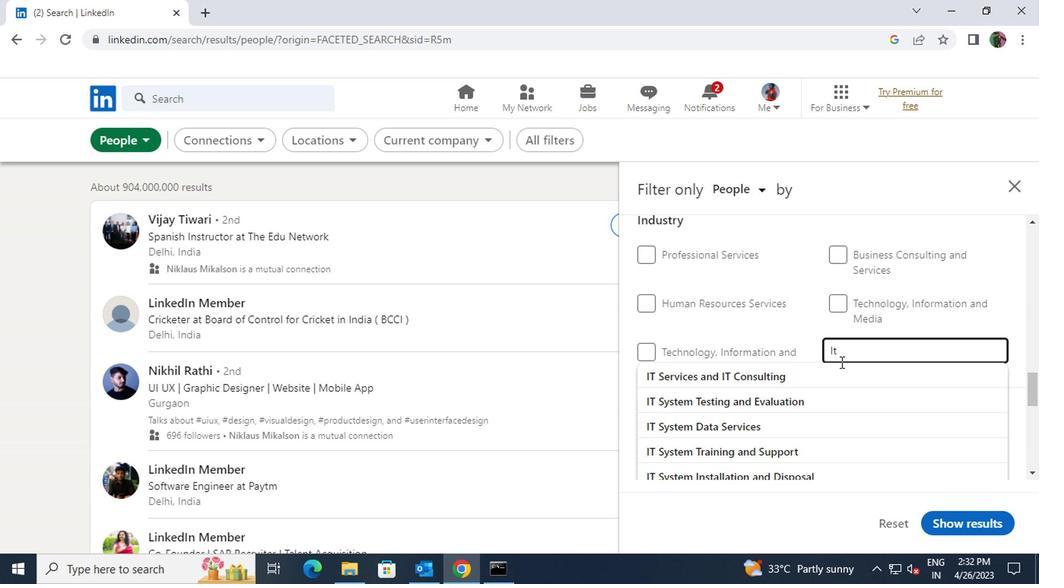 
Action: Mouse pressed left at (829, 375)
Screenshot: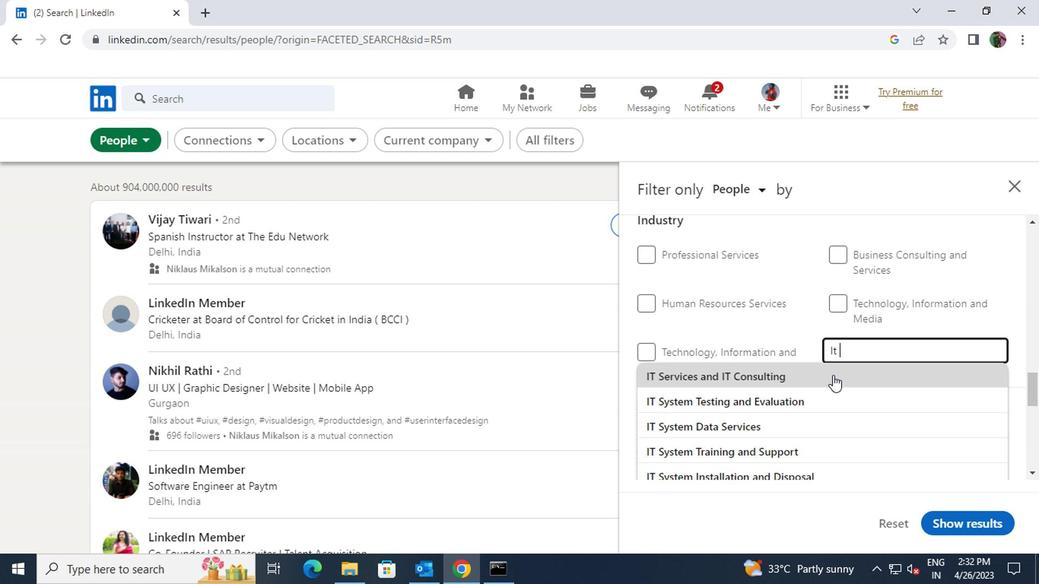 
Action: Mouse scrolled (829, 375) with delta (0, 0)
Screenshot: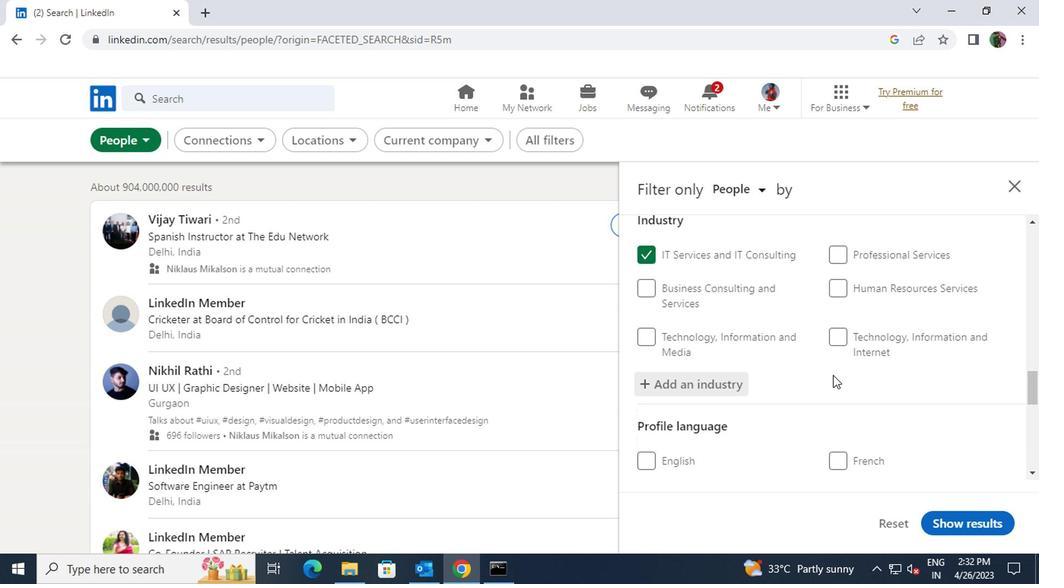 
Action: Mouse moved to (646, 381)
Screenshot: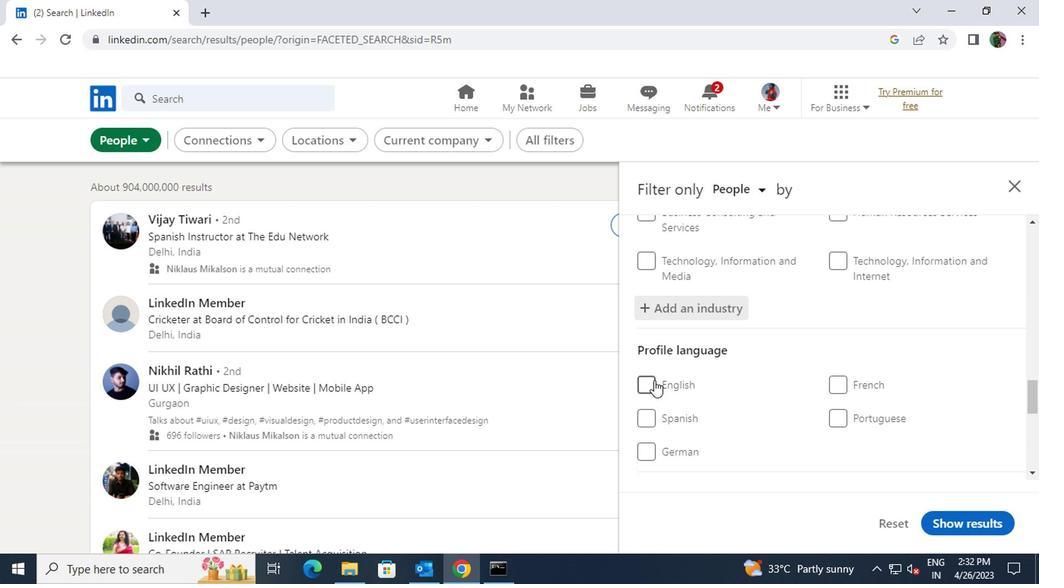 
Action: Mouse pressed left at (646, 381)
Screenshot: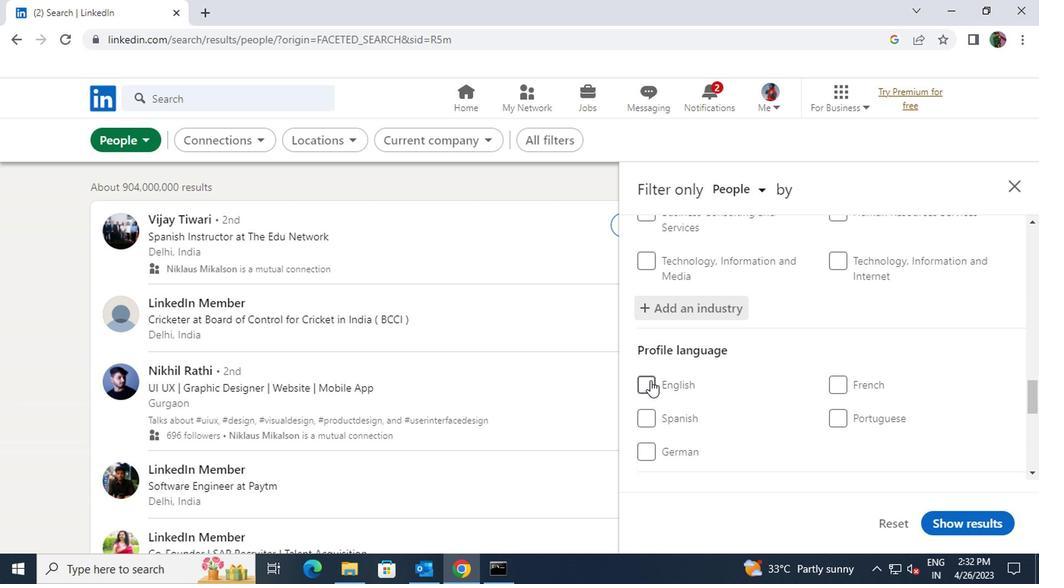 
Action: Mouse moved to (739, 388)
Screenshot: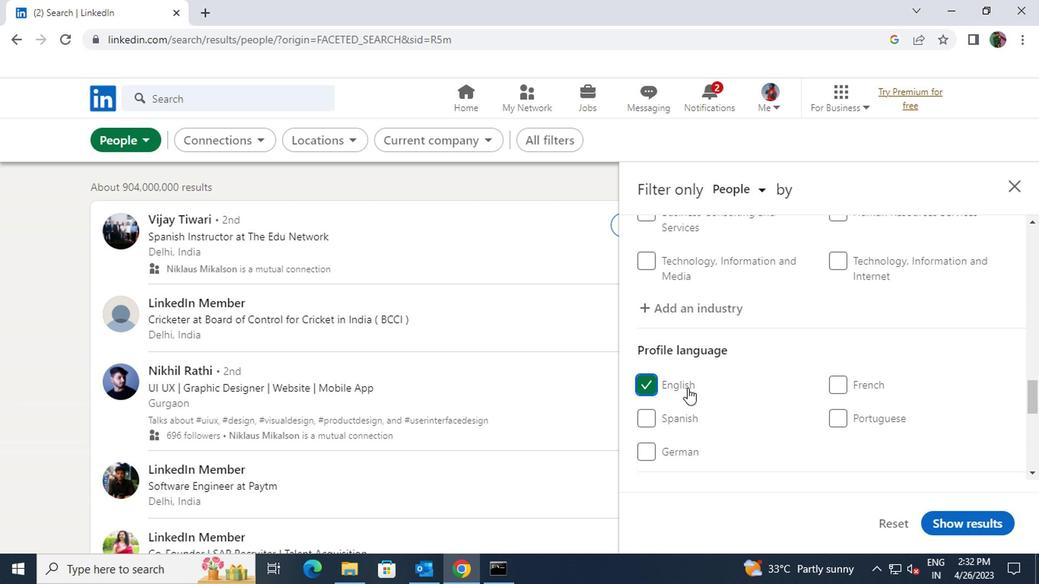 
Action: Mouse scrolled (739, 388) with delta (0, 0)
Screenshot: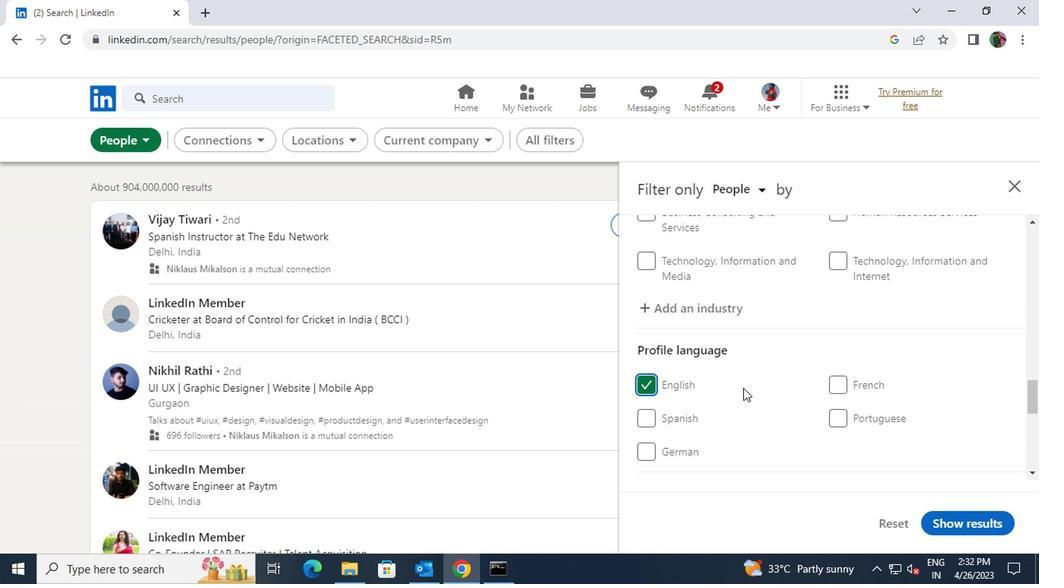 
Action: Mouse scrolled (739, 388) with delta (0, 0)
Screenshot: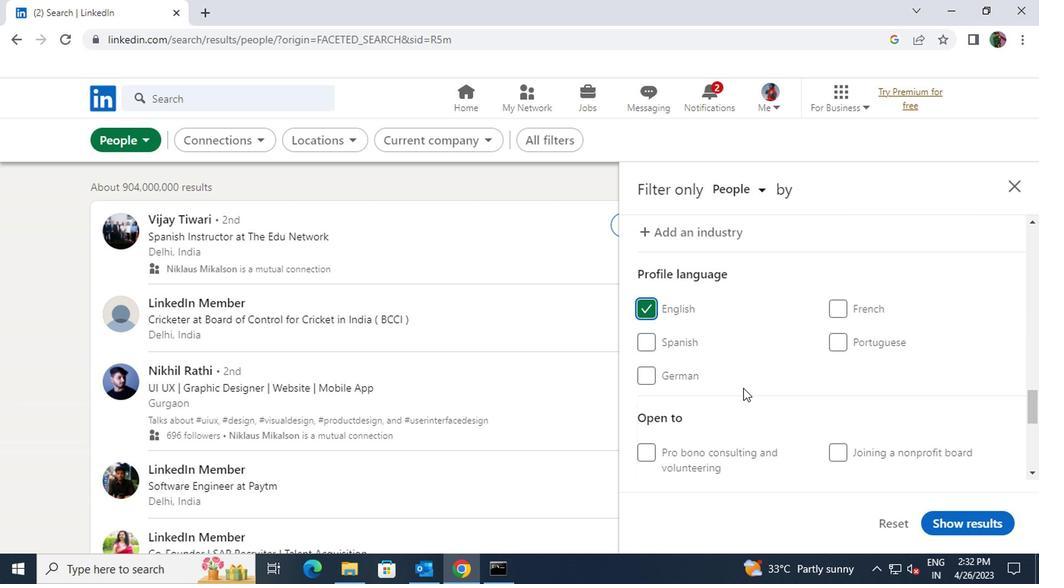
Action: Mouse scrolled (739, 388) with delta (0, 0)
Screenshot: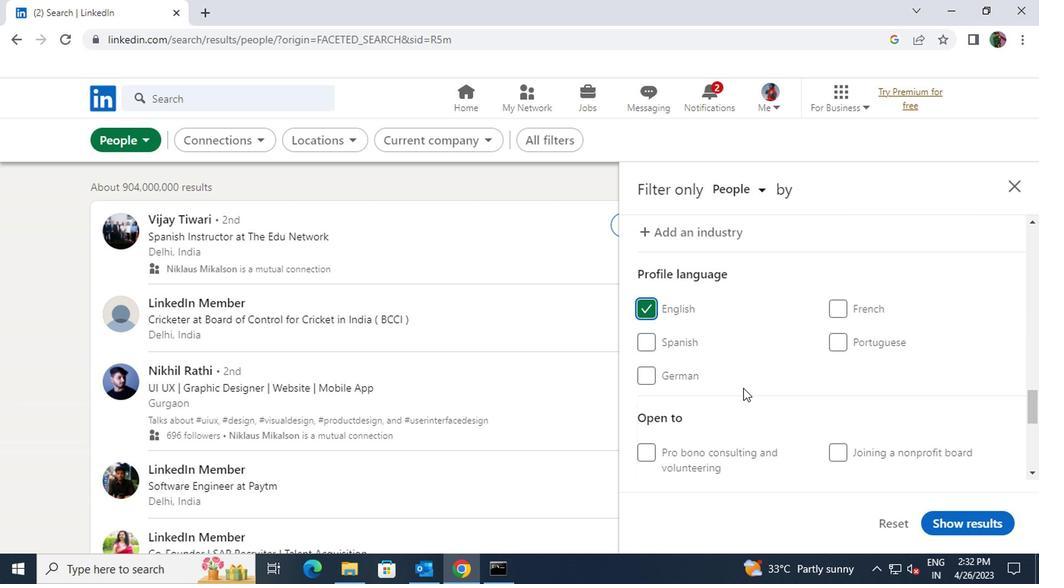 
Action: Mouse moved to (738, 388)
Screenshot: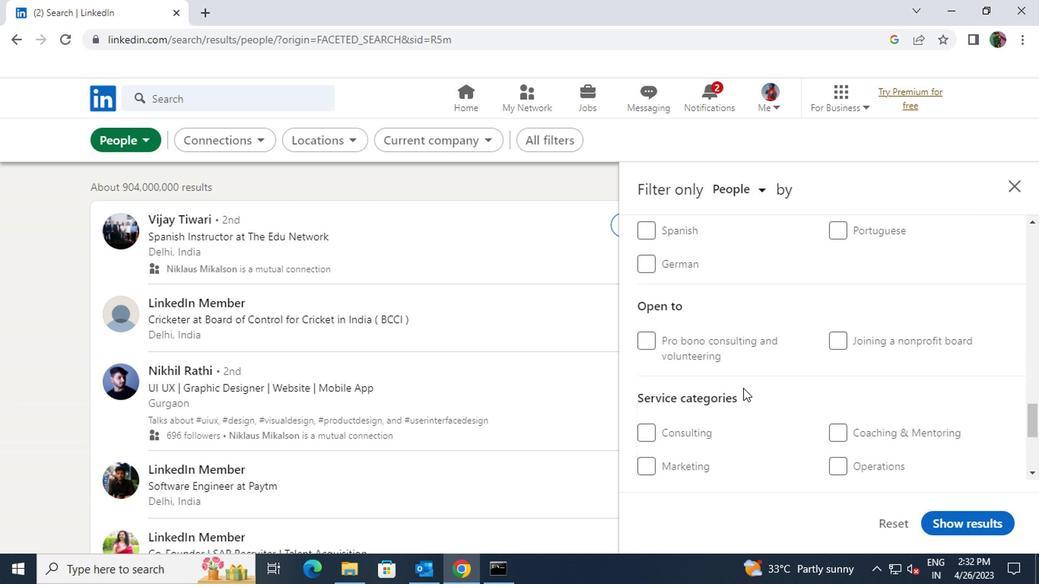 
Action: Mouse scrolled (738, 388) with delta (0, 0)
Screenshot: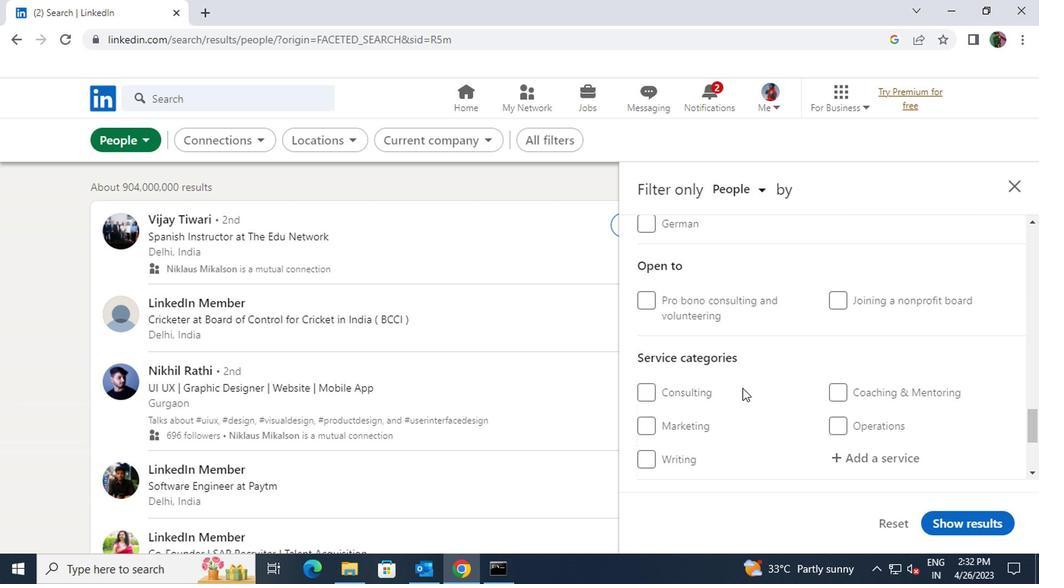 
Action: Mouse moved to (841, 383)
Screenshot: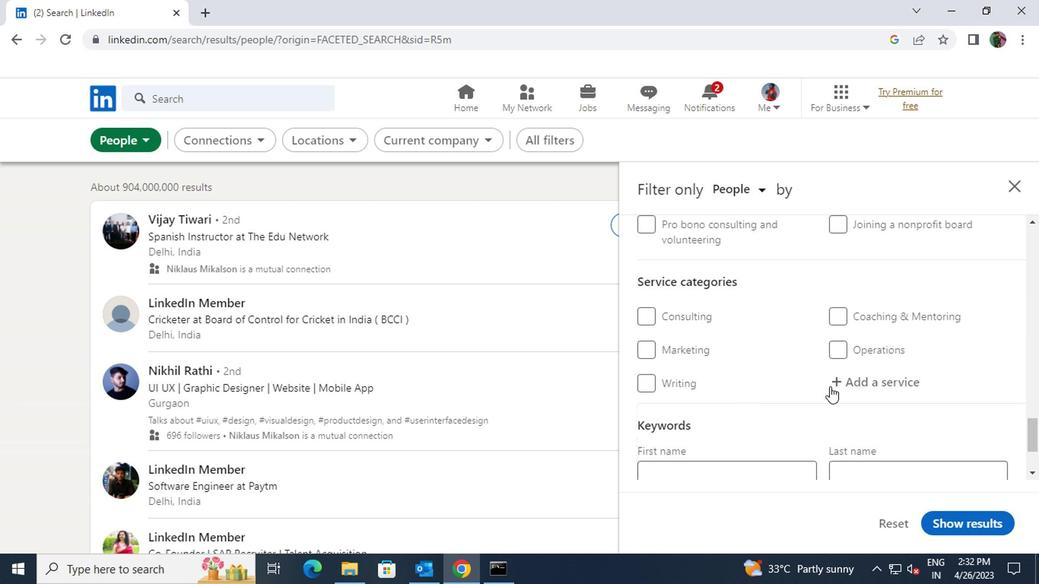 
Action: Mouse pressed left at (841, 383)
Screenshot: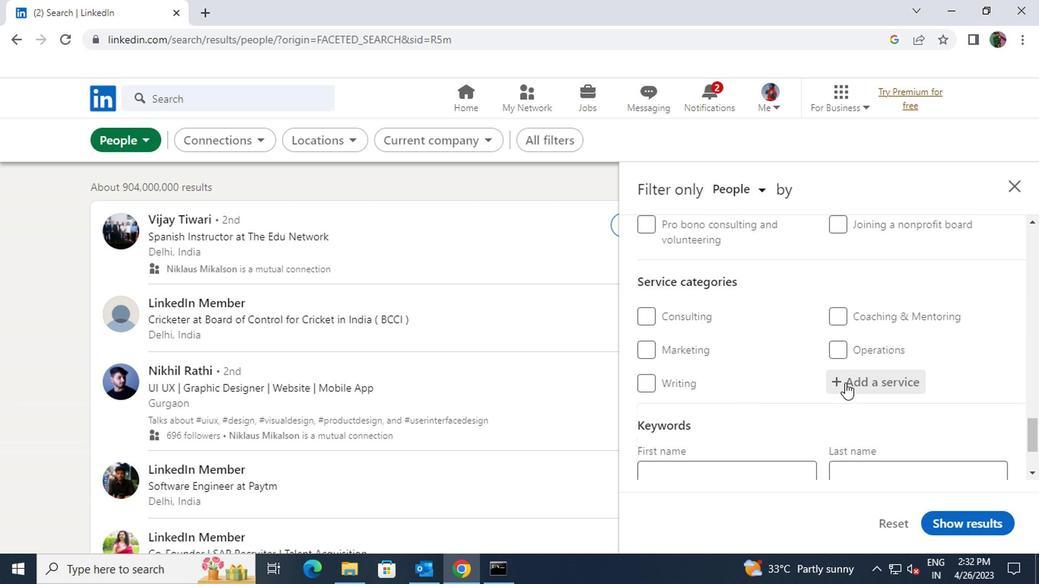 
Action: Key pressed <Key.shift>NETWORK<Key.space>SUPP
Screenshot: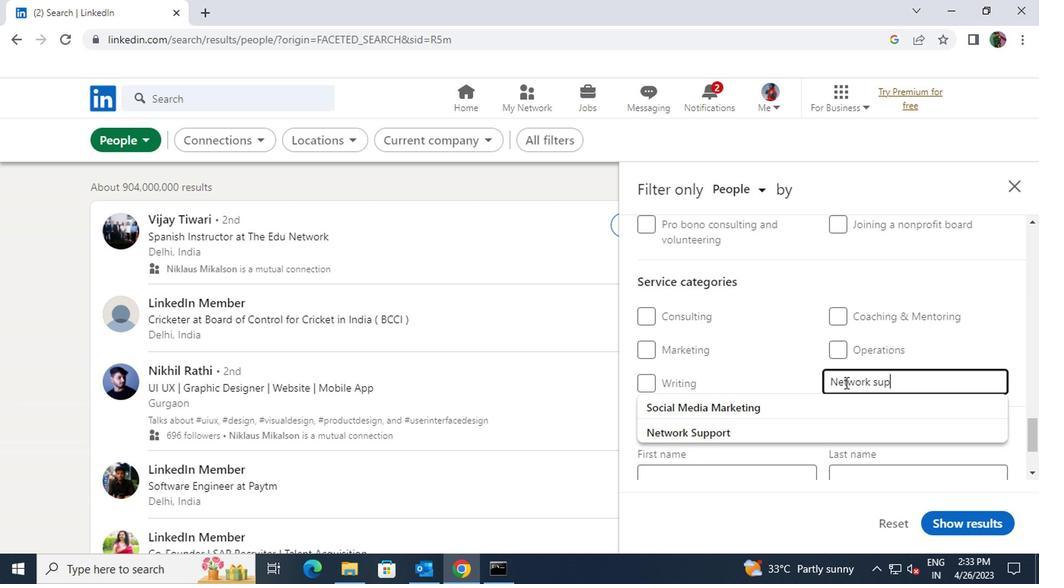 
Action: Mouse moved to (801, 401)
Screenshot: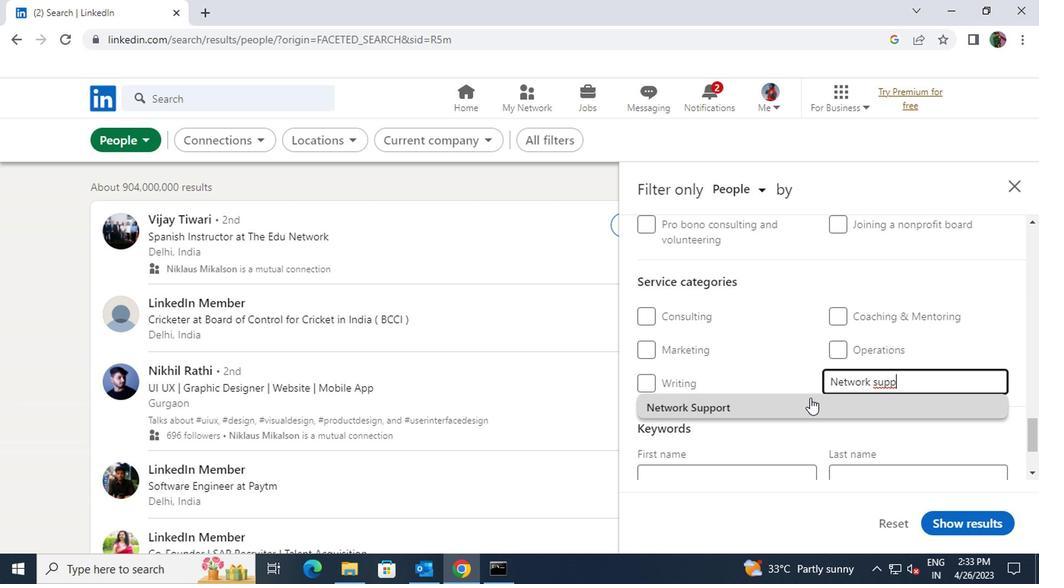 
Action: Mouse pressed left at (801, 401)
Screenshot: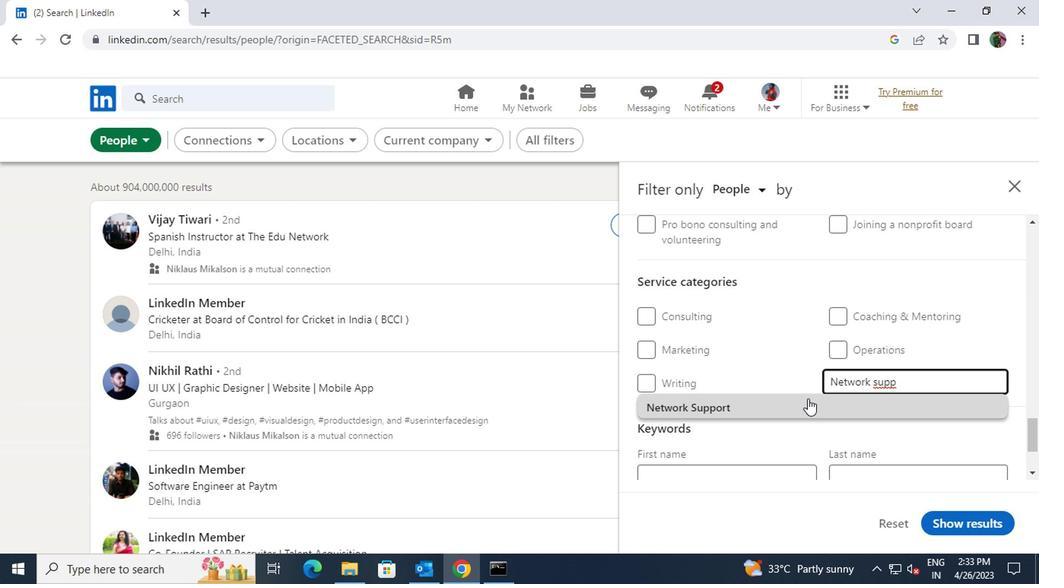 
Action: Mouse scrolled (801, 400) with delta (0, -1)
Screenshot: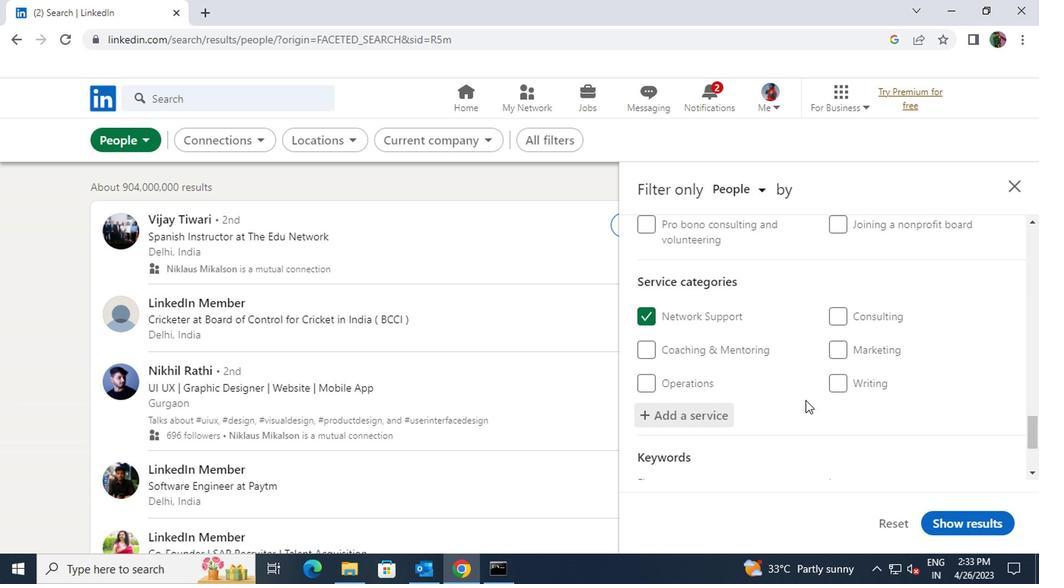 
Action: Mouse scrolled (801, 400) with delta (0, -1)
Screenshot: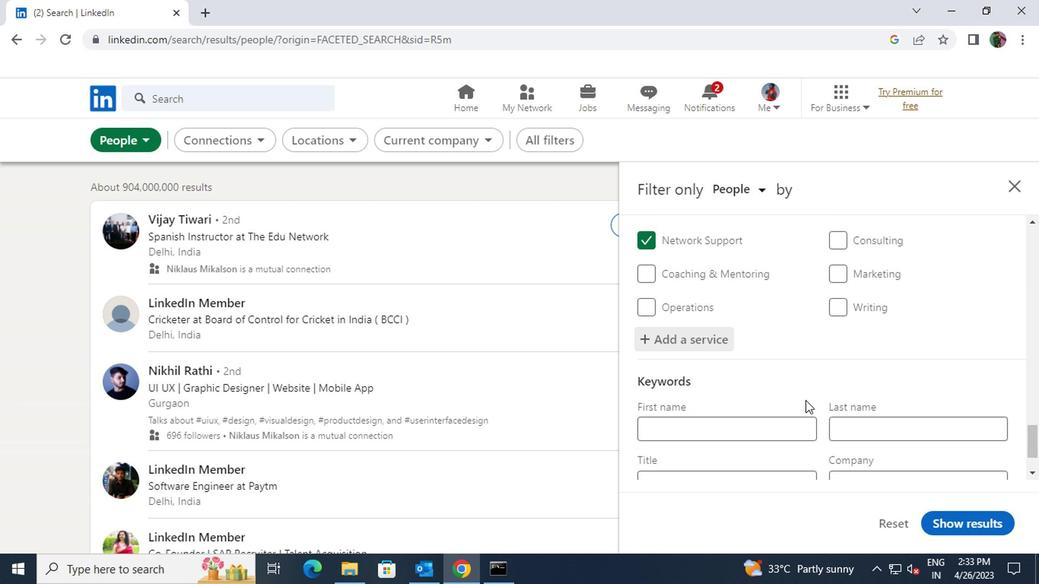 
Action: Mouse scrolled (801, 400) with delta (0, -1)
Screenshot: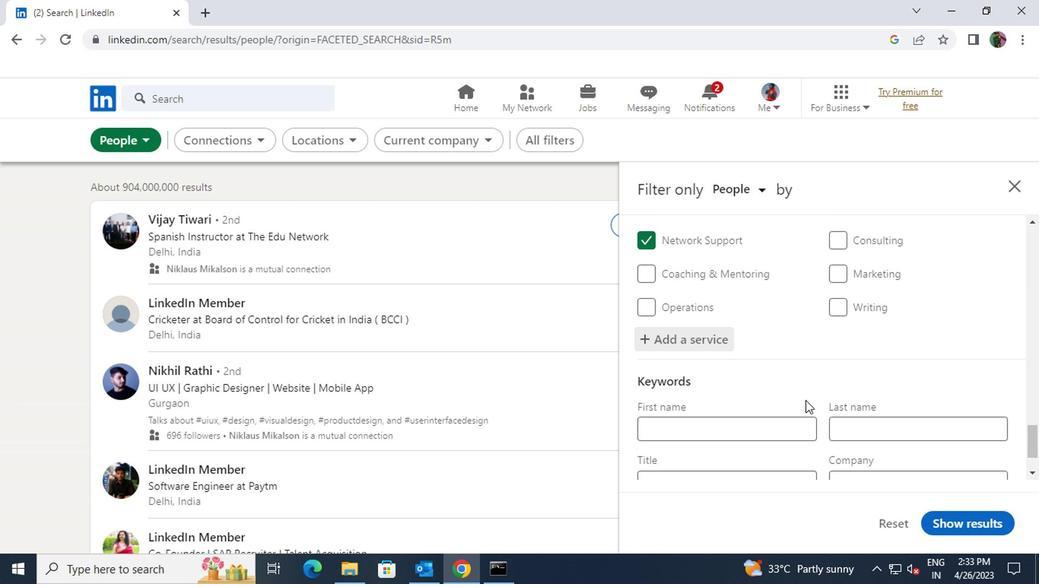 
Action: Mouse moved to (793, 406)
Screenshot: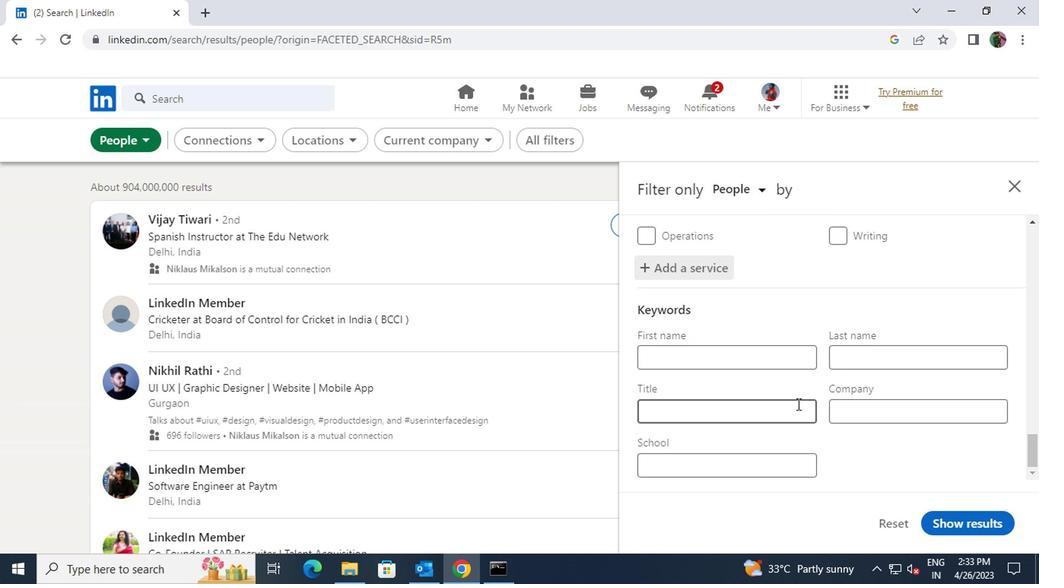 
Action: Mouse pressed left at (793, 406)
Screenshot: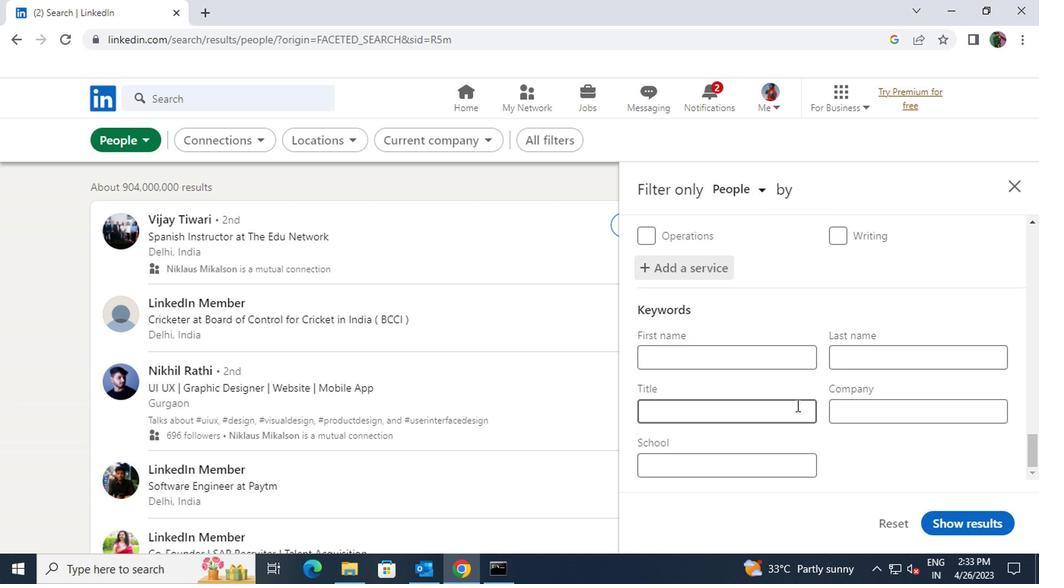
Action: Key pressed <Key.shift>INTERIOR<Key.space>DESIGN
Screenshot: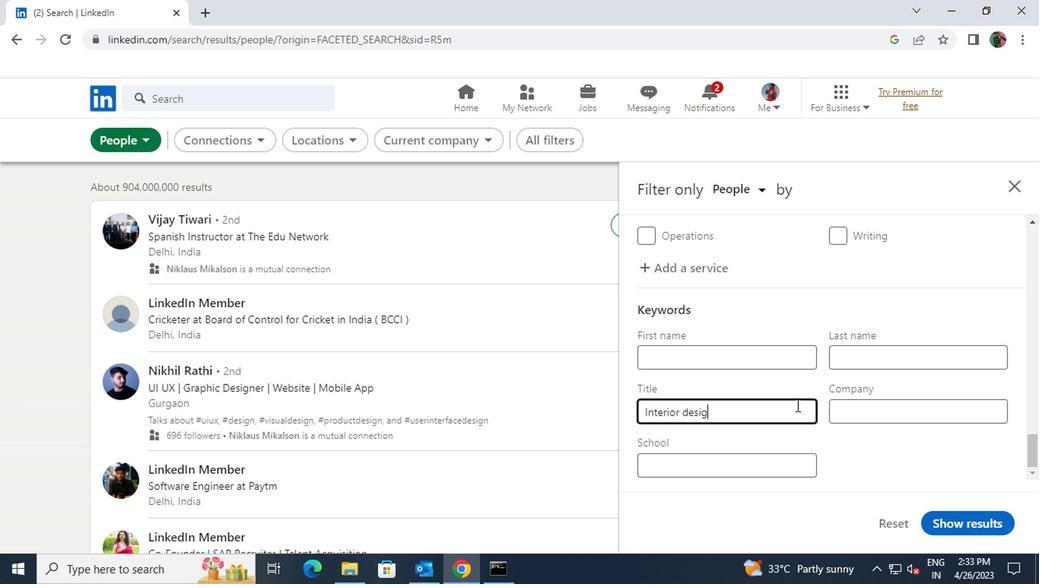 
Action: Mouse moved to (932, 521)
Screenshot: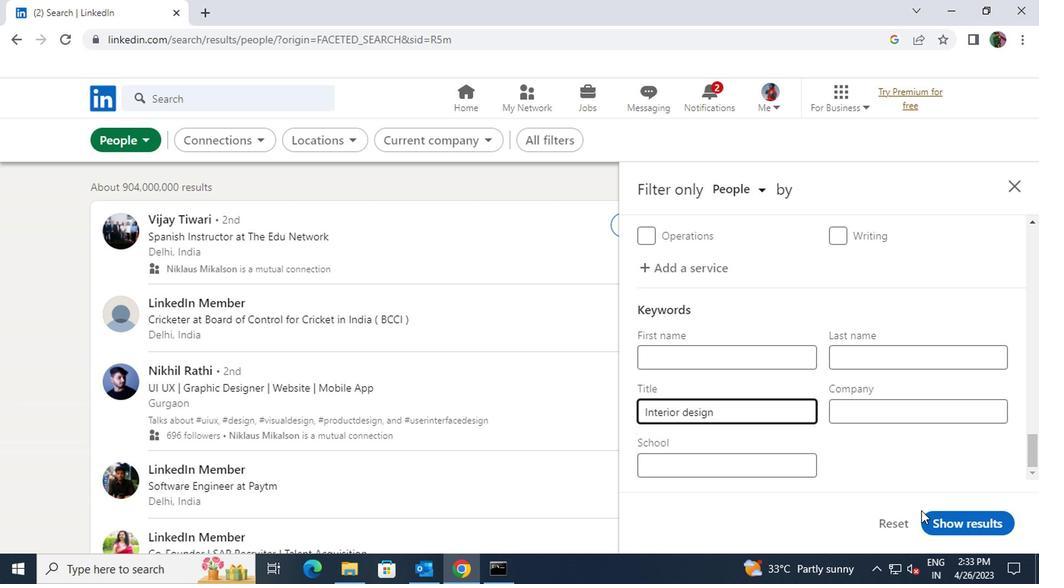 
Action: Mouse pressed left at (932, 521)
Screenshot: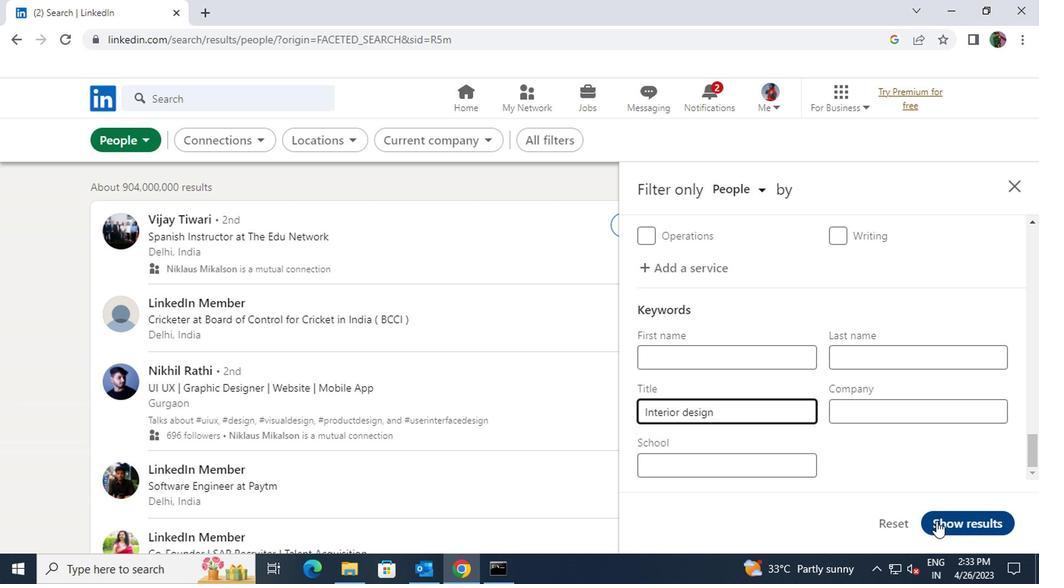 
